 Task: Search one way flight ticket for 5 adults, 2 children, 1 infant in seat and 1 infant on lap in economy from Portland: Portland International Airport to New Bern: Coastal Carolina Regional Airport (was Craven County Regional) on 8-4-2023. Choice of flights is Alaska. Number of bags: 2 carry on bags. Price is upto 98000. Outbound departure time preference is 13:30.
Action: Mouse moved to (283, 242)
Screenshot: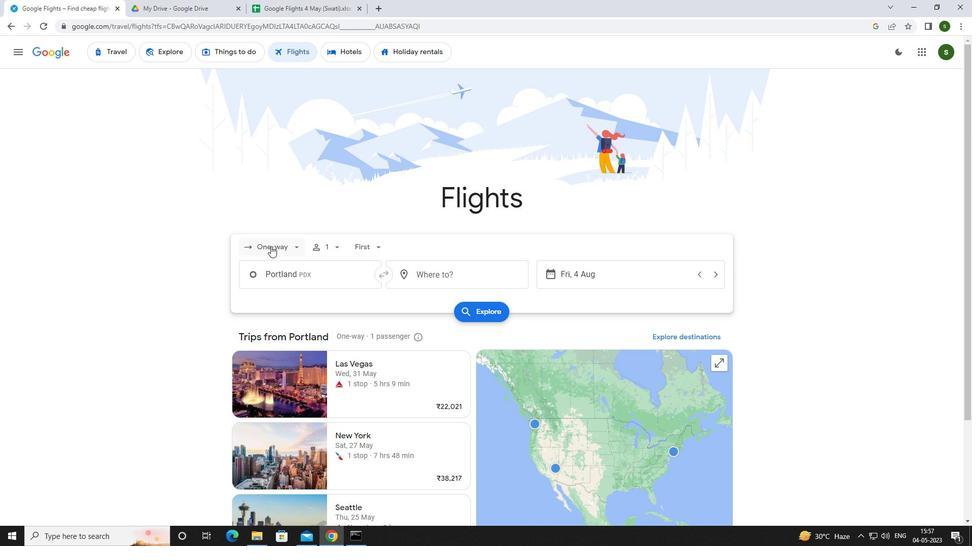 
Action: Mouse pressed left at (283, 242)
Screenshot: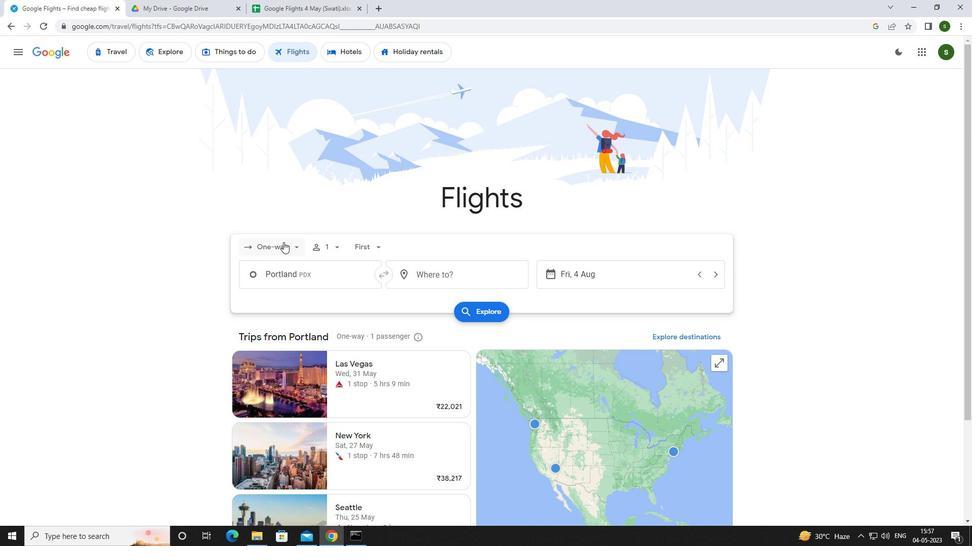 
Action: Mouse moved to (283, 286)
Screenshot: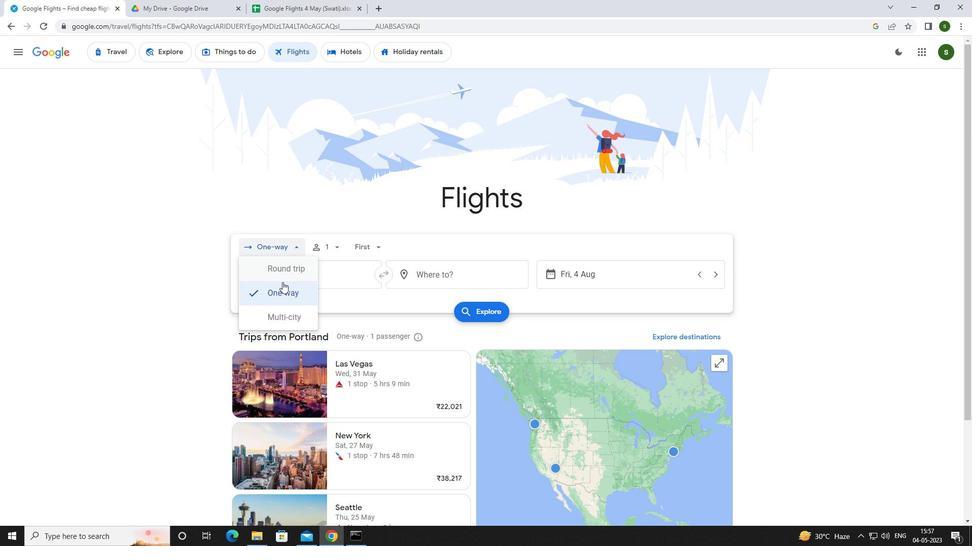 
Action: Mouse pressed left at (283, 286)
Screenshot: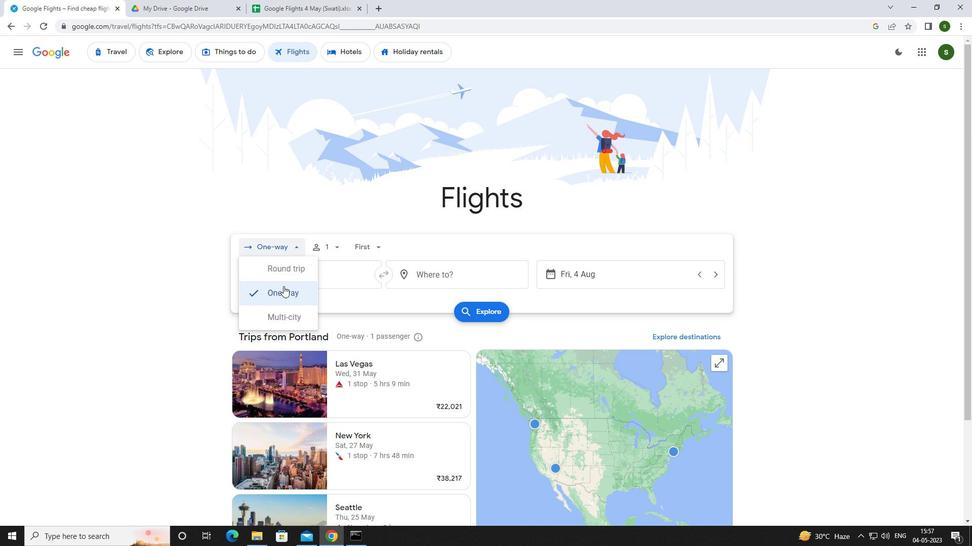 
Action: Mouse moved to (328, 245)
Screenshot: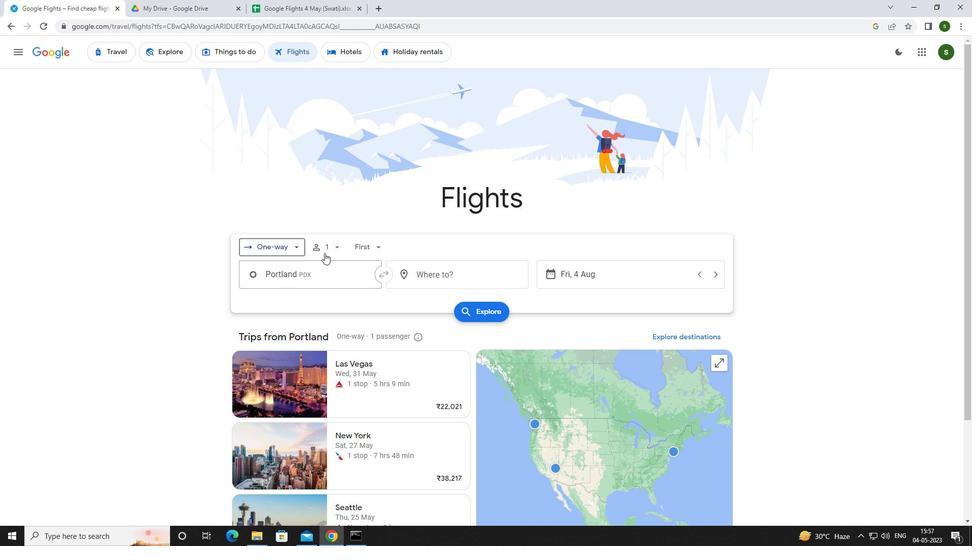 
Action: Mouse pressed left at (328, 245)
Screenshot: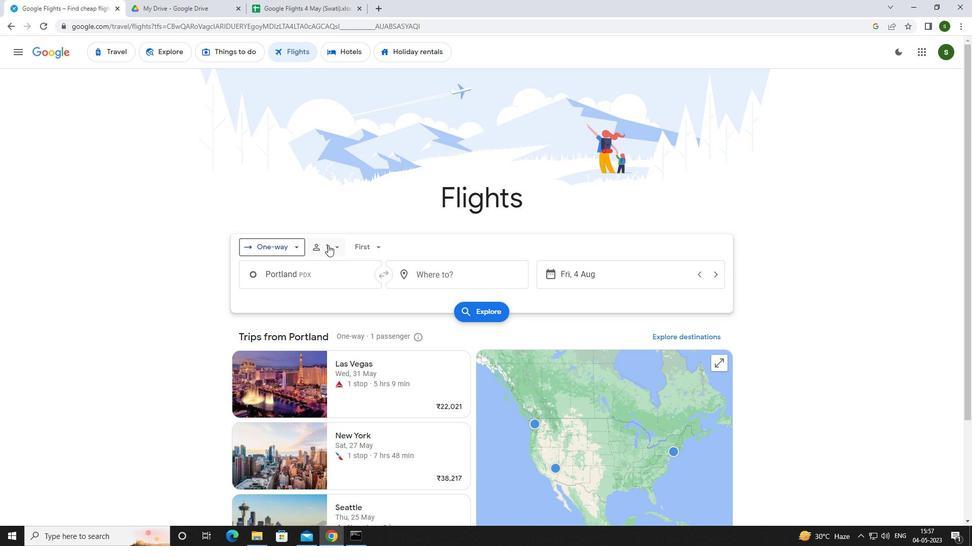 
Action: Mouse moved to (414, 270)
Screenshot: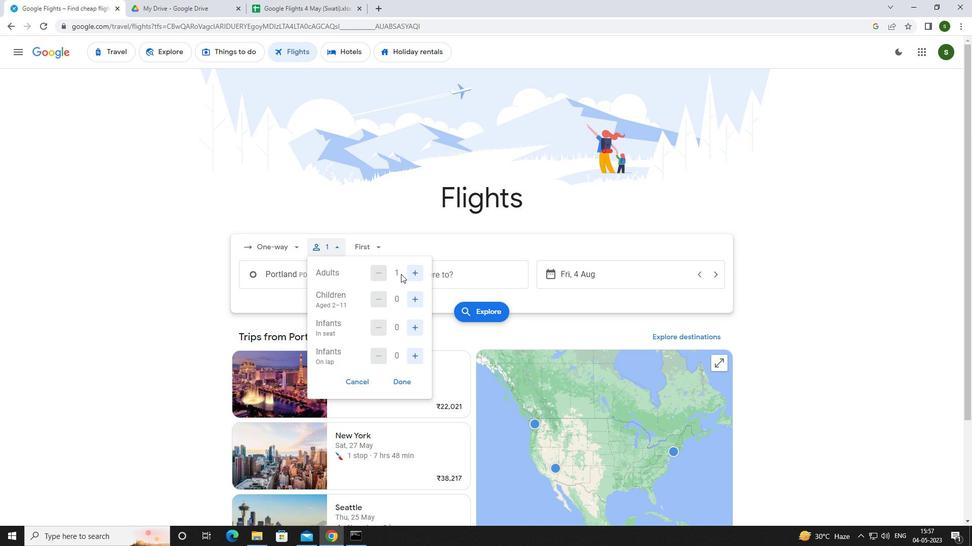 
Action: Mouse pressed left at (414, 270)
Screenshot: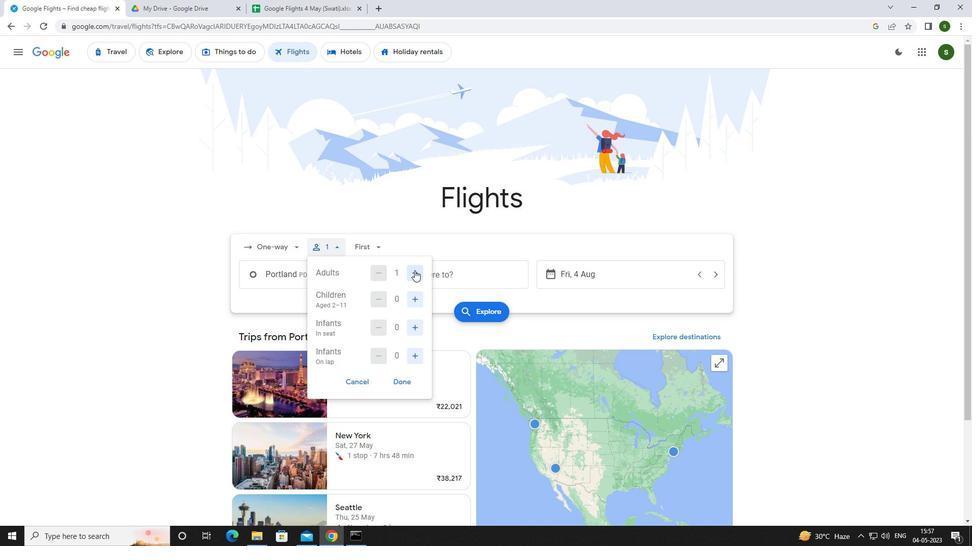
Action: Mouse pressed left at (414, 270)
Screenshot: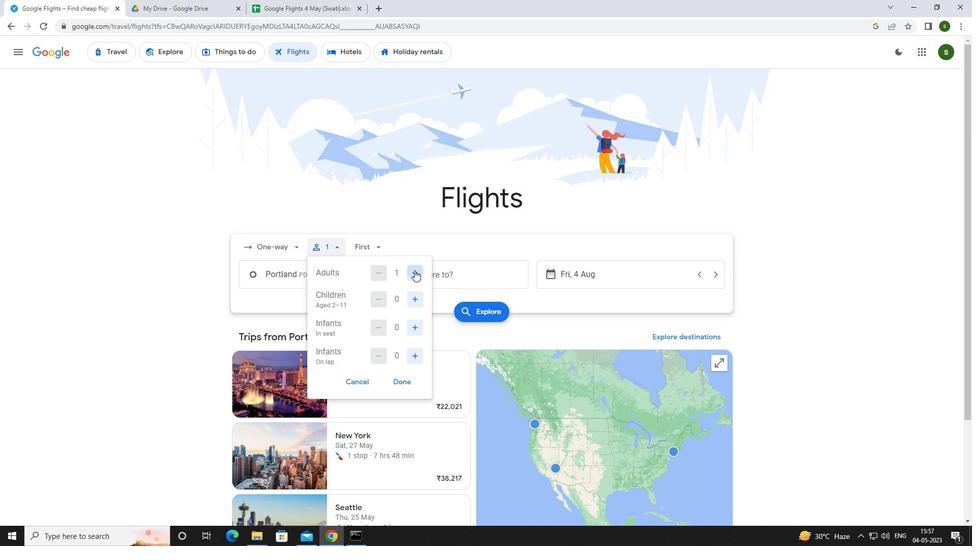 
Action: Mouse pressed left at (414, 270)
Screenshot: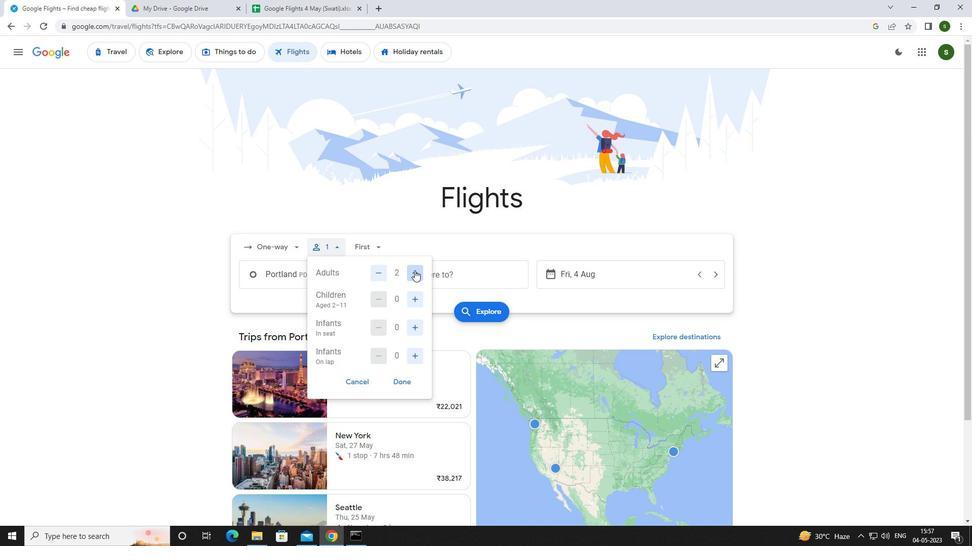 
Action: Mouse pressed left at (414, 270)
Screenshot: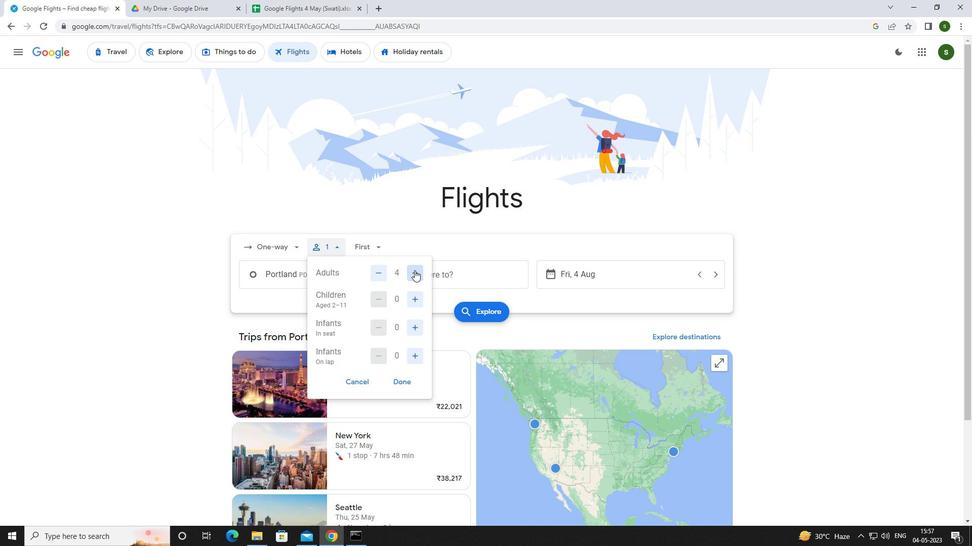 
Action: Mouse moved to (419, 297)
Screenshot: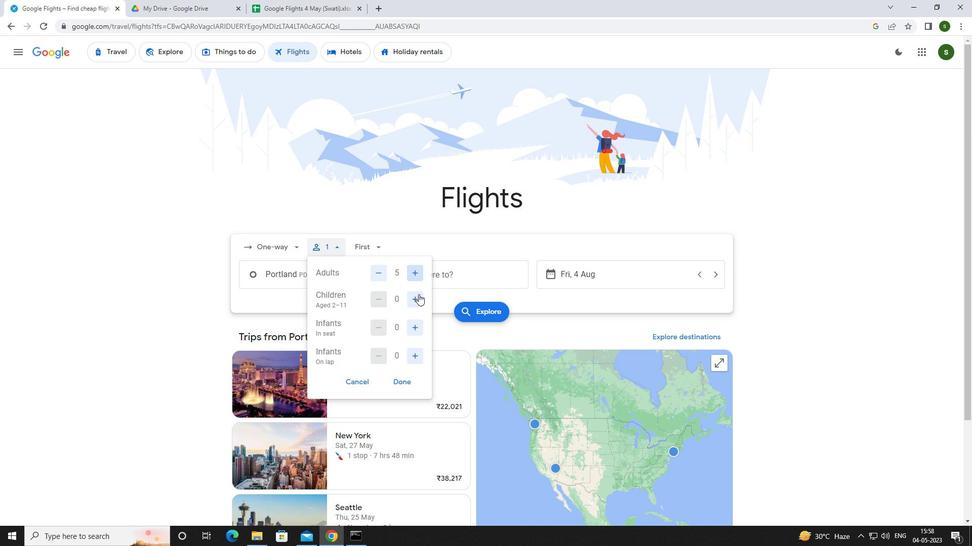 
Action: Mouse pressed left at (419, 297)
Screenshot: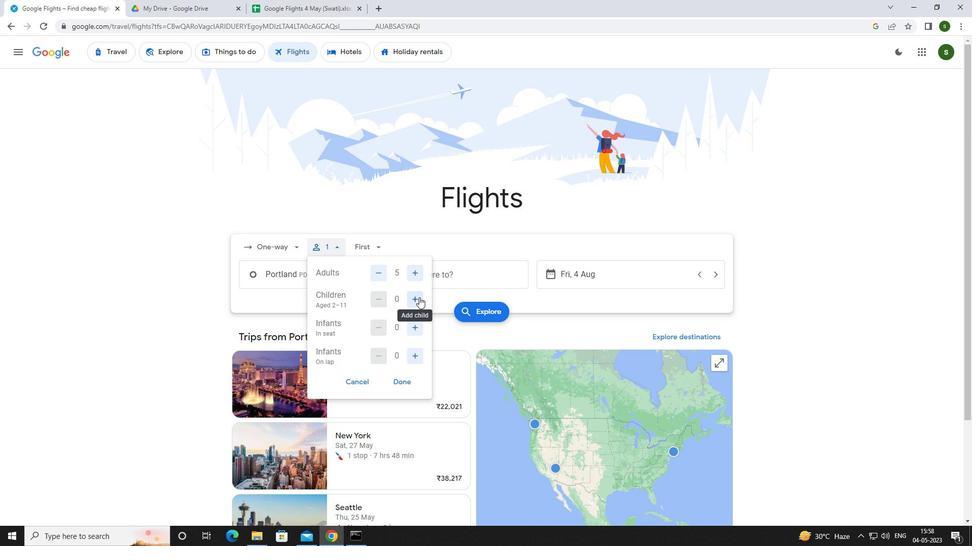 
Action: Mouse pressed left at (419, 297)
Screenshot: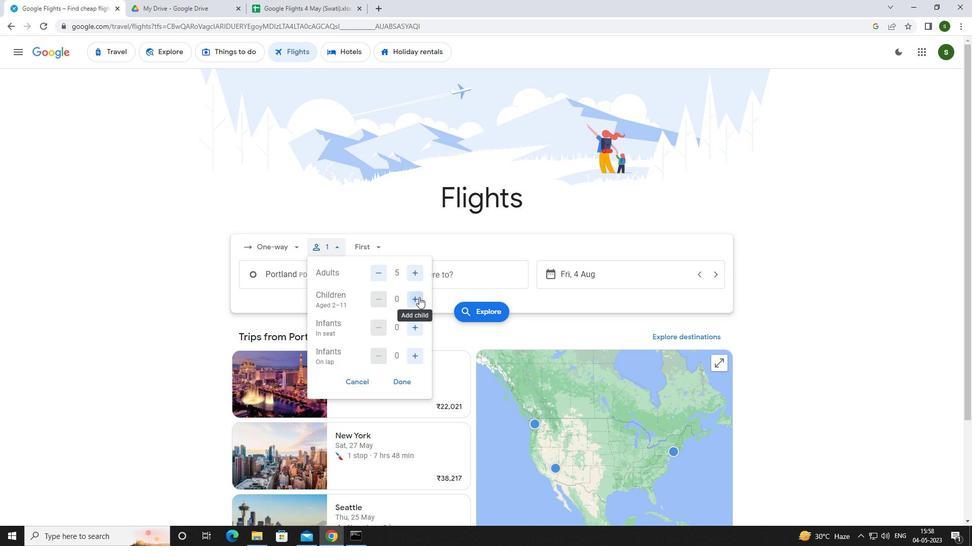 
Action: Mouse moved to (412, 324)
Screenshot: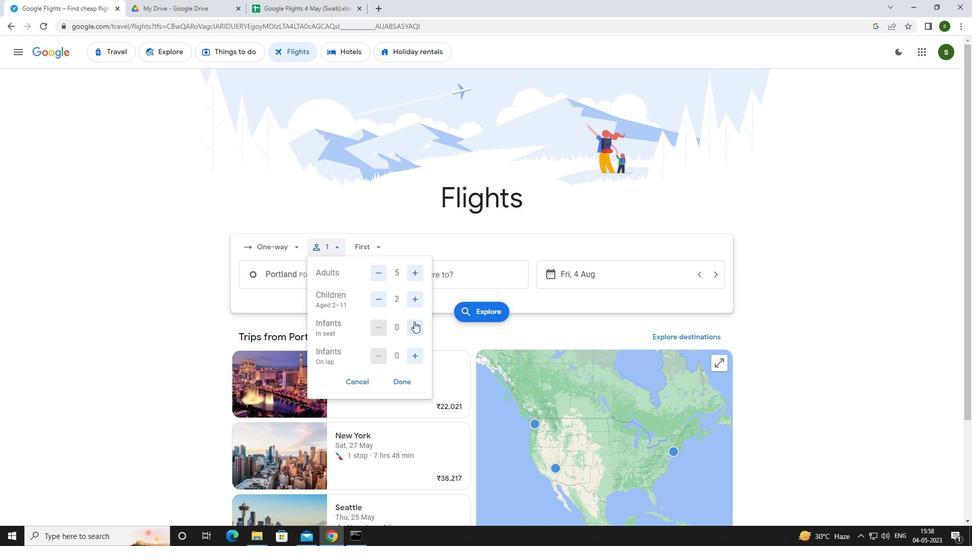 
Action: Mouse pressed left at (412, 324)
Screenshot: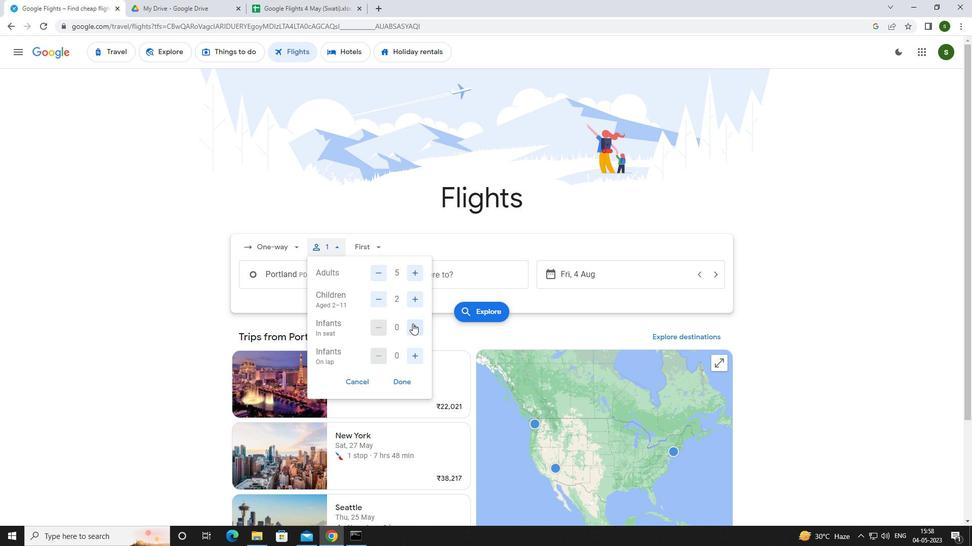 
Action: Mouse moved to (412, 352)
Screenshot: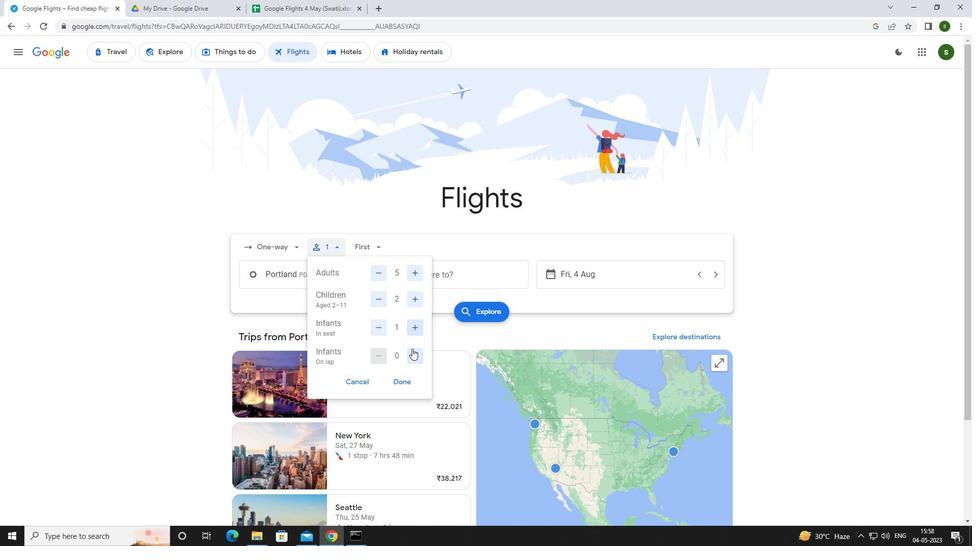 
Action: Mouse pressed left at (412, 352)
Screenshot: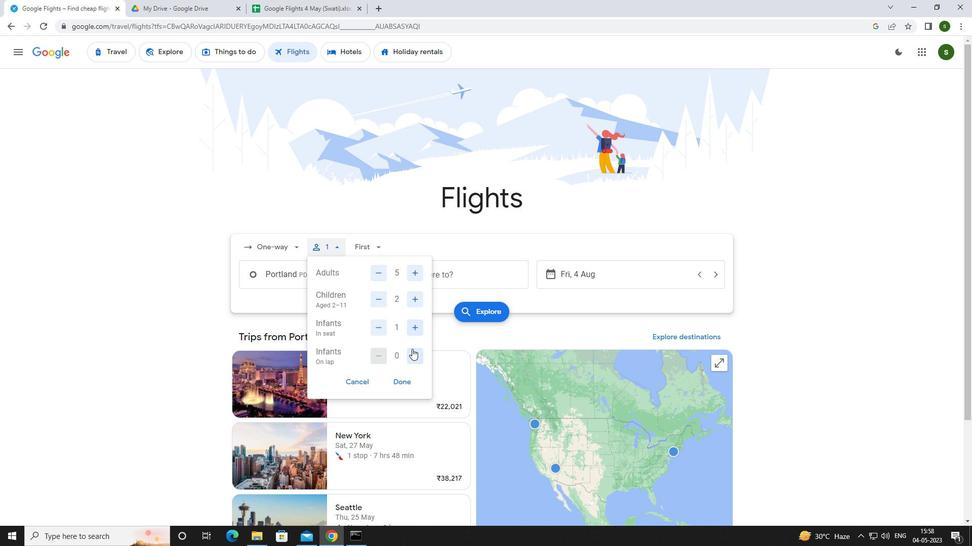 
Action: Mouse moved to (376, 252)
Screenshot: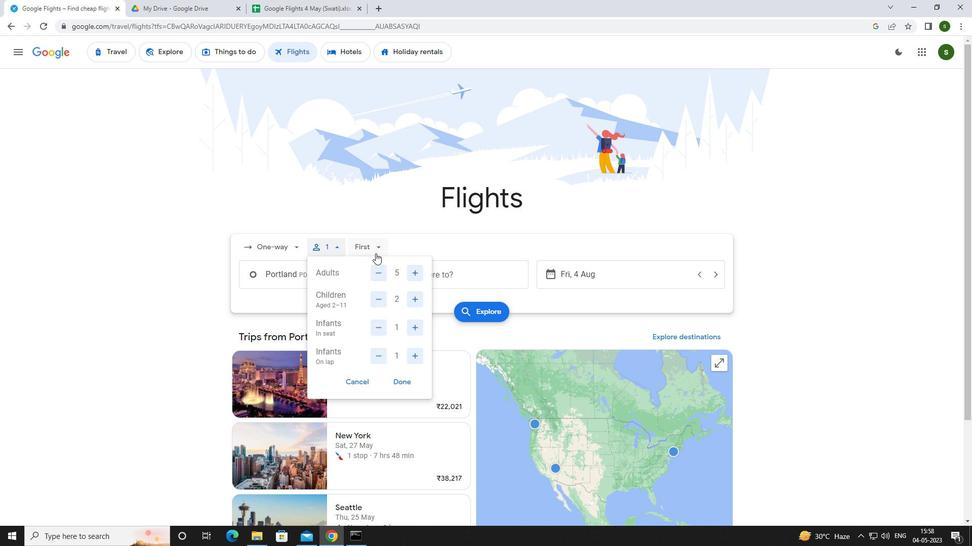 
Action: Mouse pressed left at (376, 252)
Screenshot: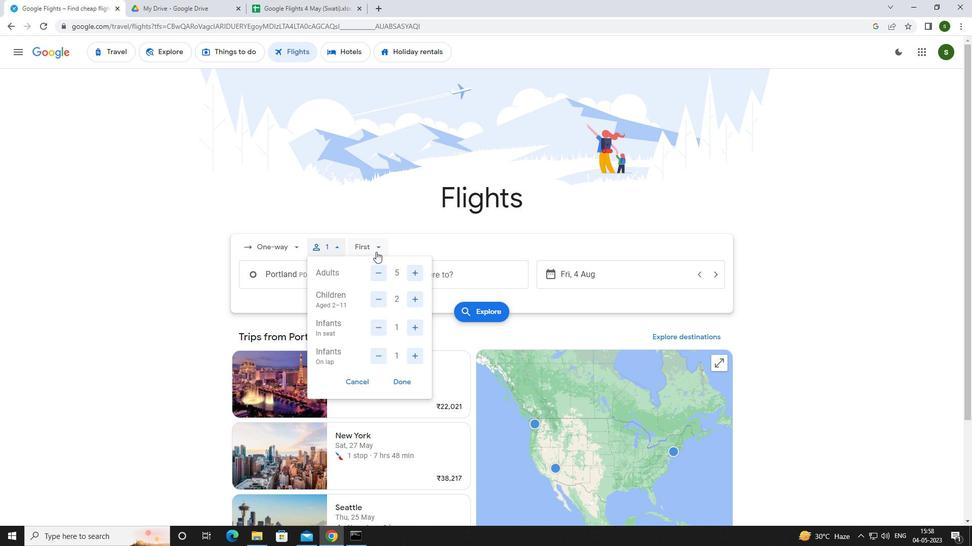 
Action: Mouse moved to (381, 268)
Screenshot: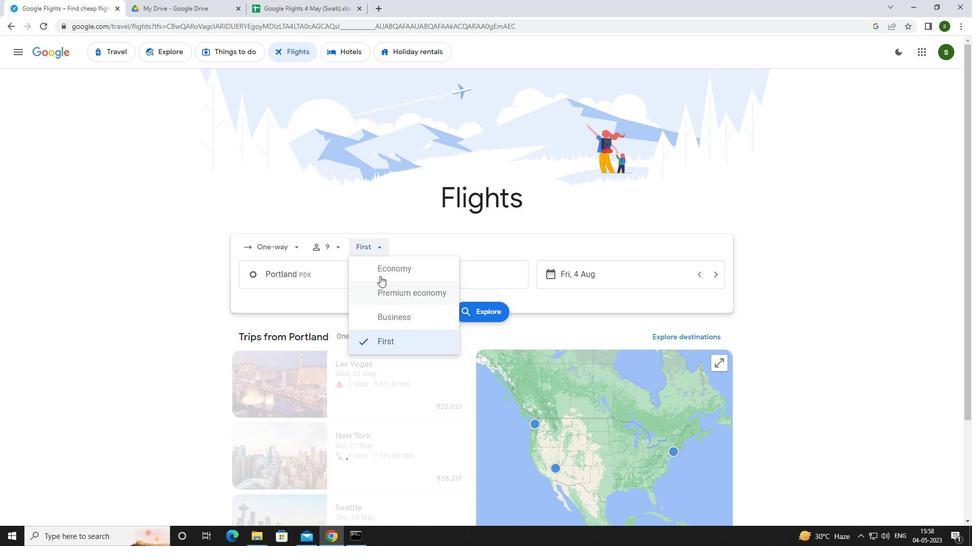 
Action: Mouse pressed left at (381, 268)
Screenshot: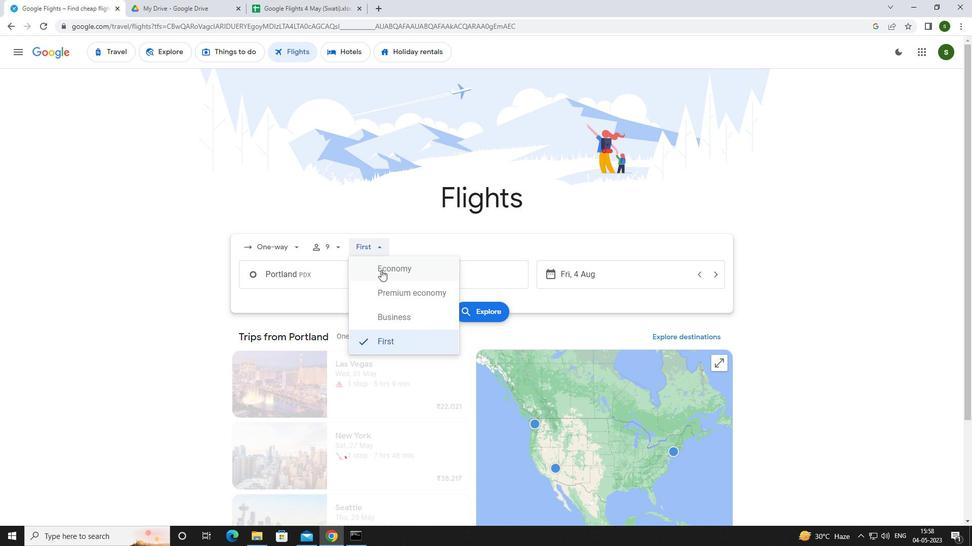 
Action: Mouse moved to (353, 273)
Screenshot: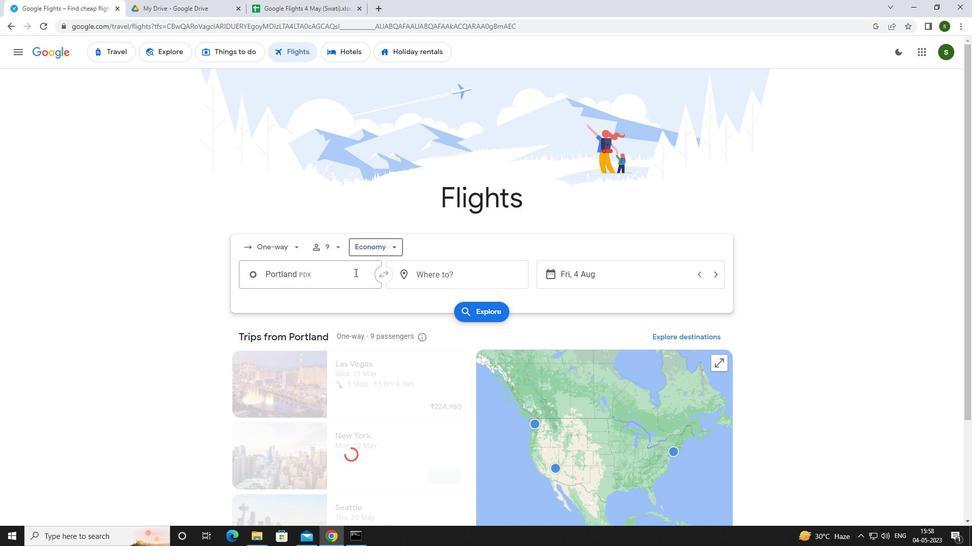 
Action: Mouse pressed left at (353, 273)
Screenshot: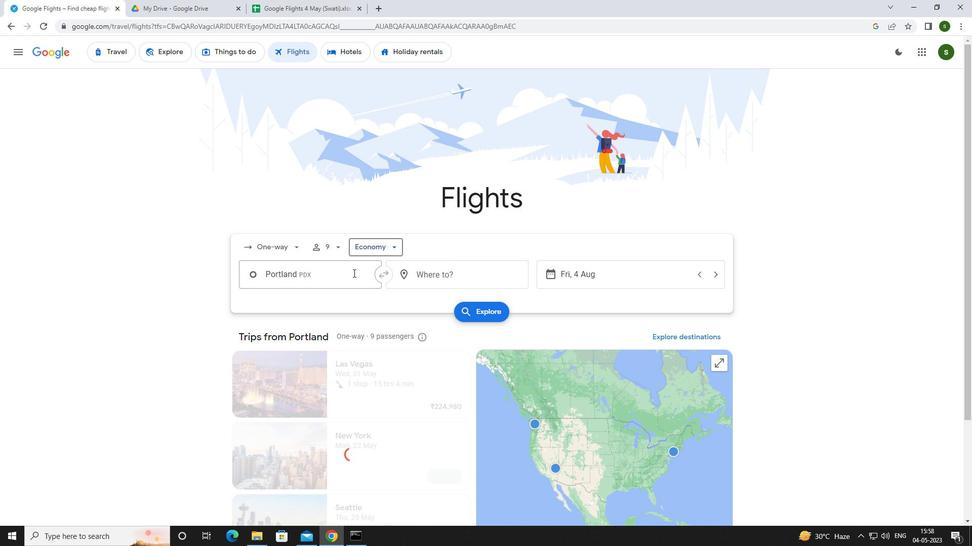 
Action: Key pressed <Key.caps_lock>p<Key.caps_lock>ortl
Screenshot: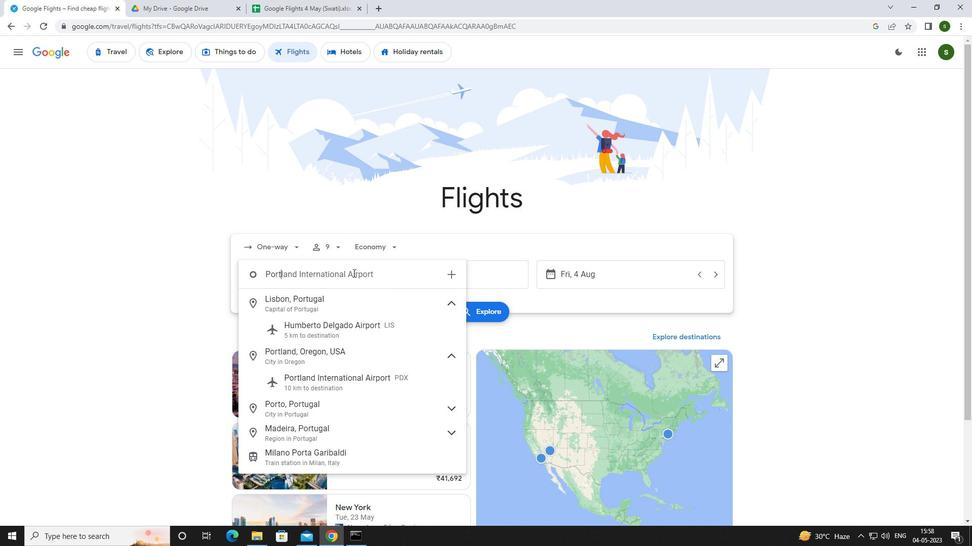 
Action: Mouse moved to (360, 323)
Screenshot: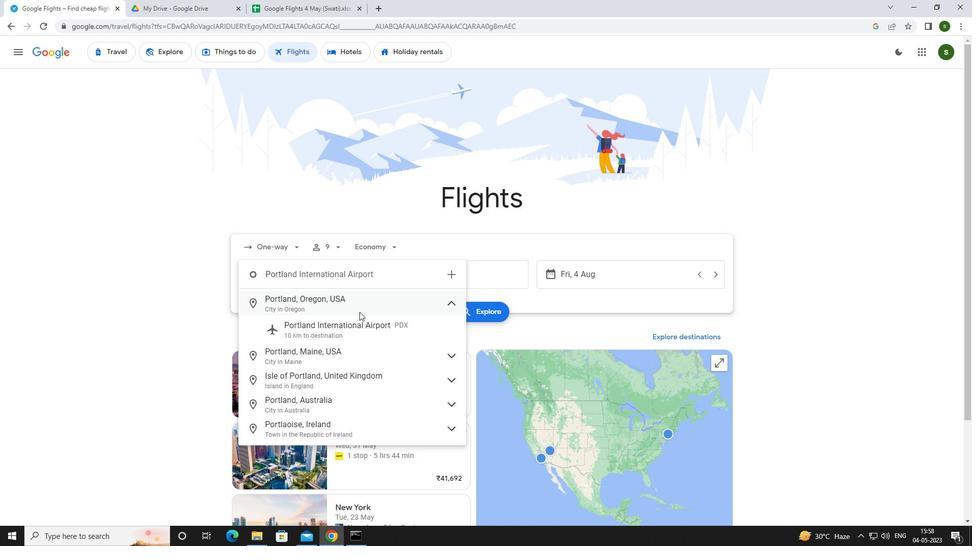 
Action: Mouse pressed left at (360, 323)
Screenshot: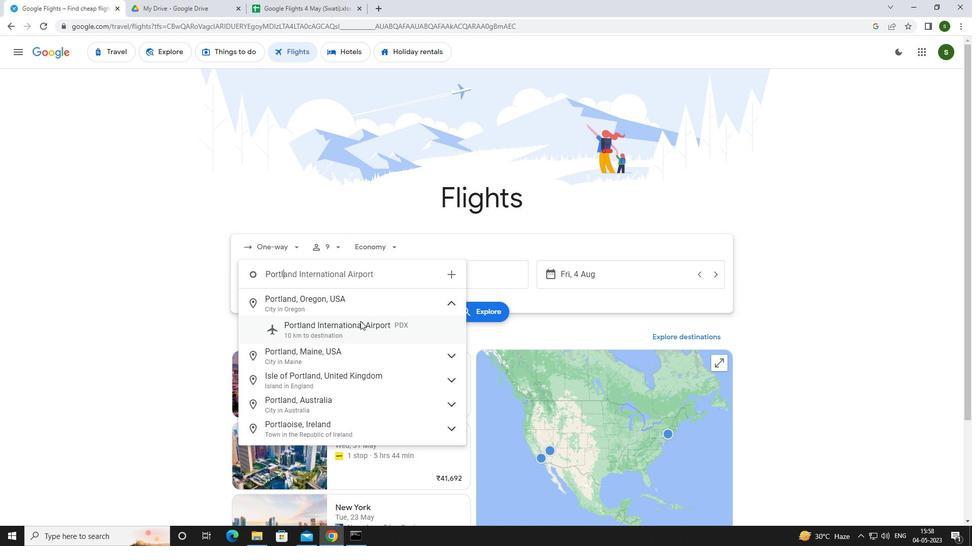 
Action: Mouse moved to (454, 275)
Screenshot: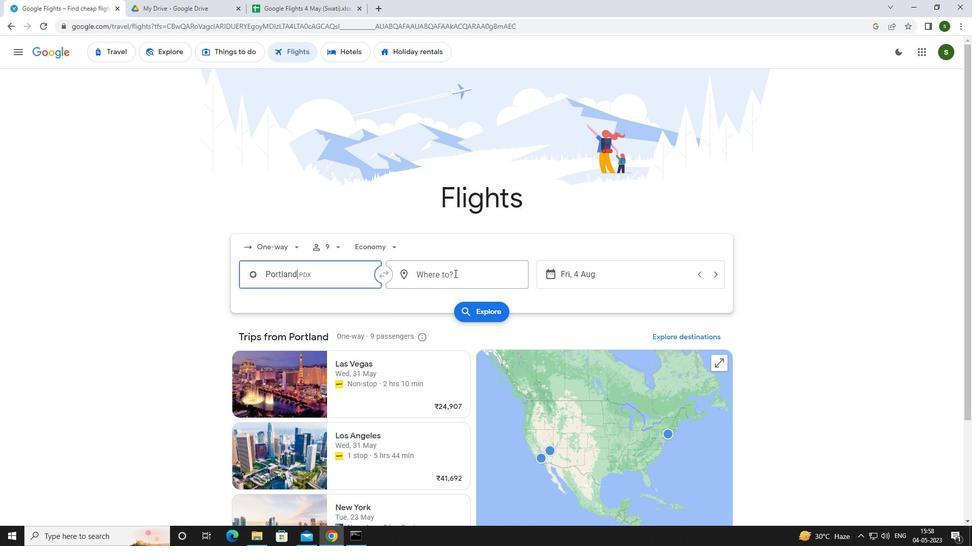 
Action: Mouse pressed left at (454, 275)
Screenshot: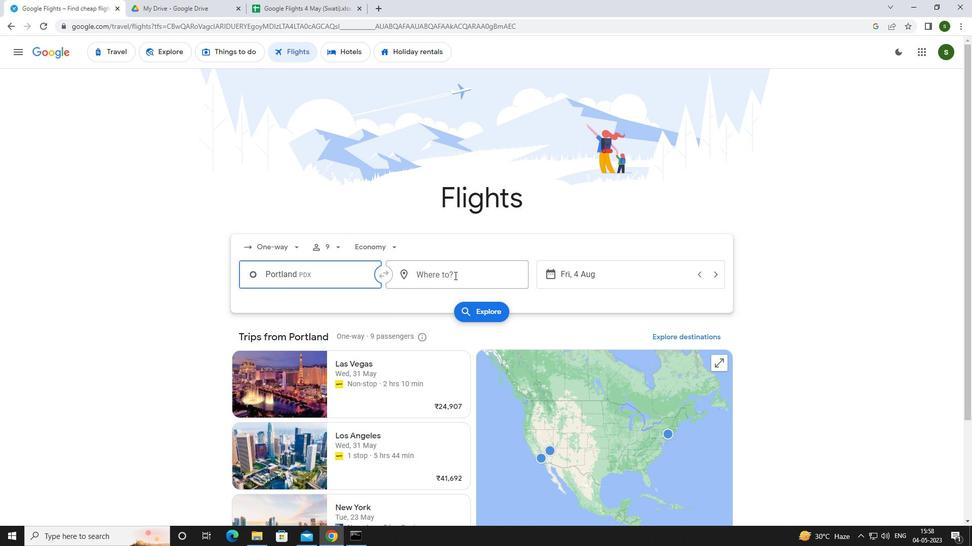 
Action: Key pressed <Key.caps_lock>c<Key.caps_lock>oastal
Screenshot: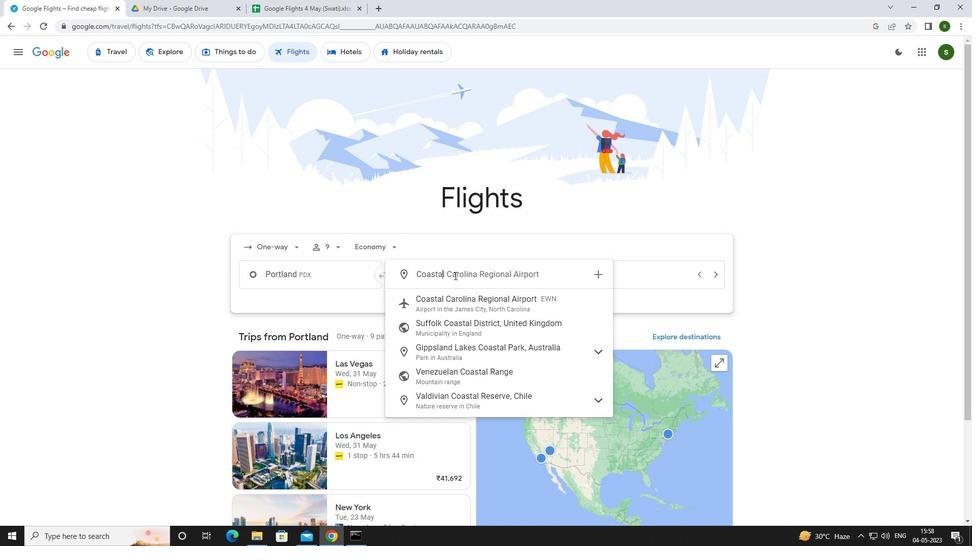 
Action: Mouse moved to (437, 304)
Screenshot: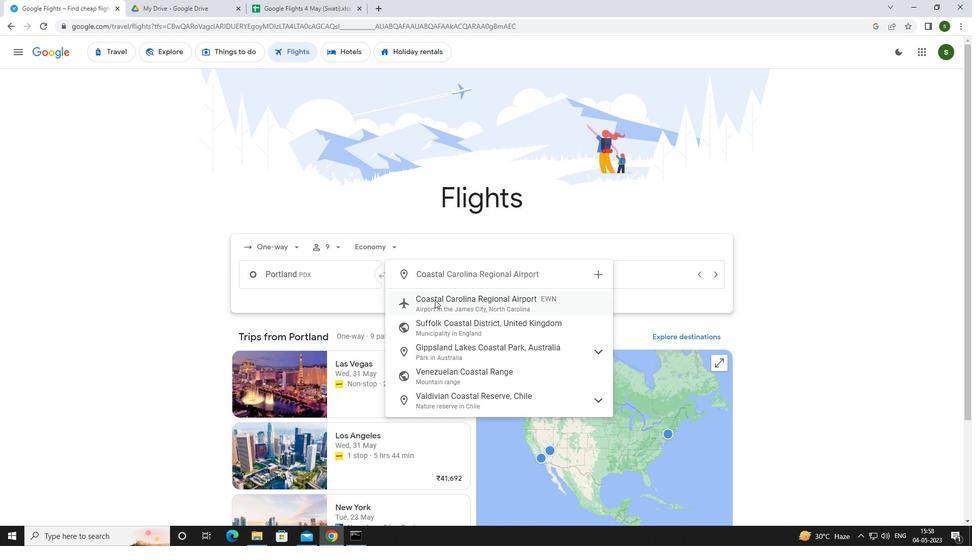 
Action: Mouse pressed left at (437, 304)
Screenshot: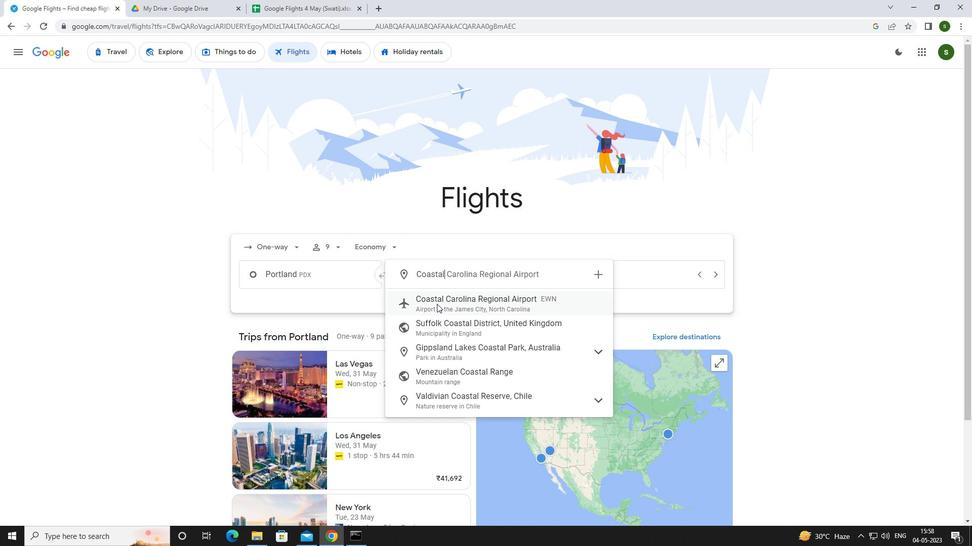 
Action: Mouse moved to (606, 275)
Screenshot: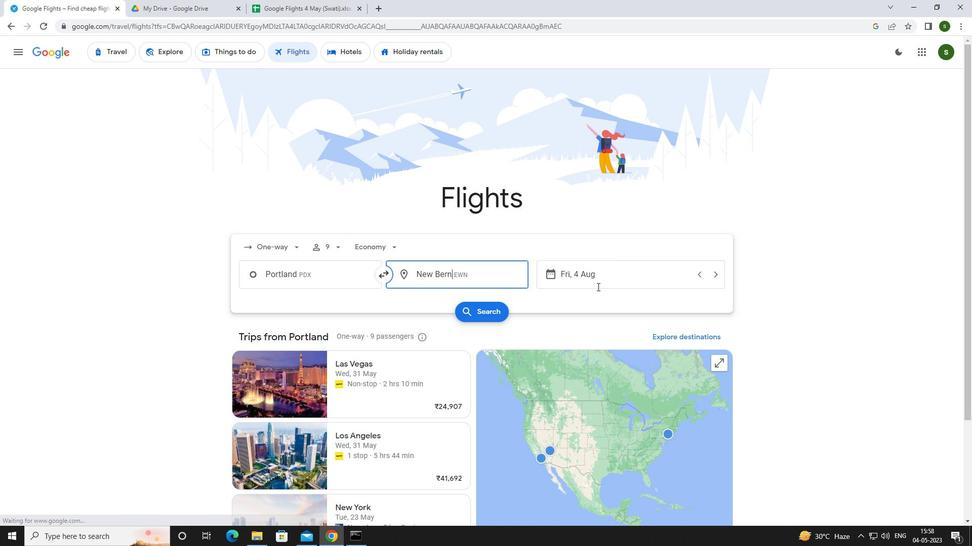 
Action: Mouse pressed left at (606, 275)
Screenshot: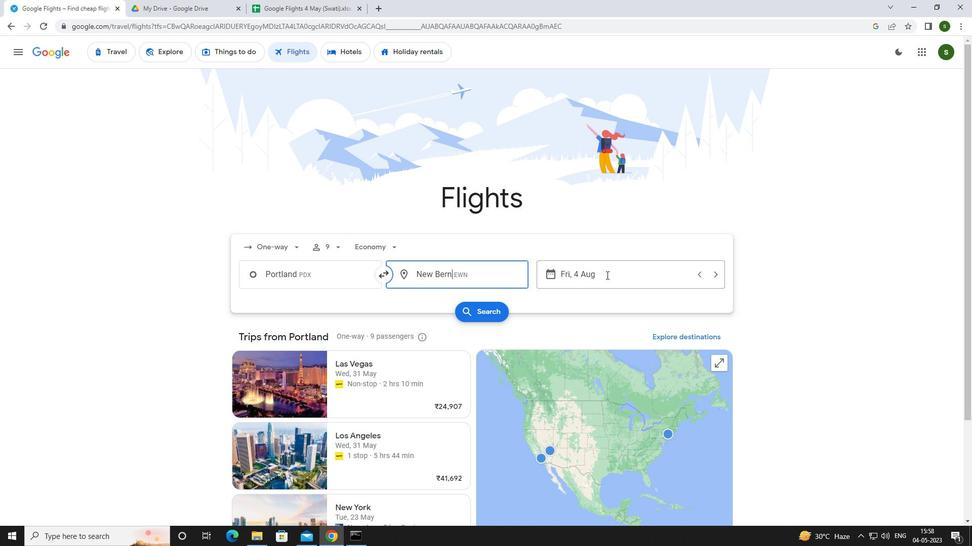 
Action: Mouse moved to (483, 343)
Screenshot: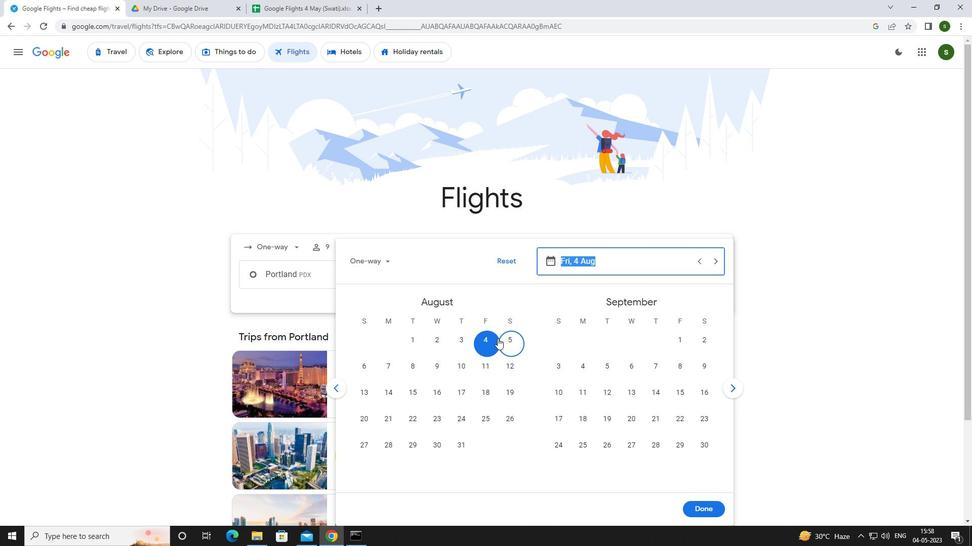 
Action: Mouse pressed left at (483, 343)
Screenshot: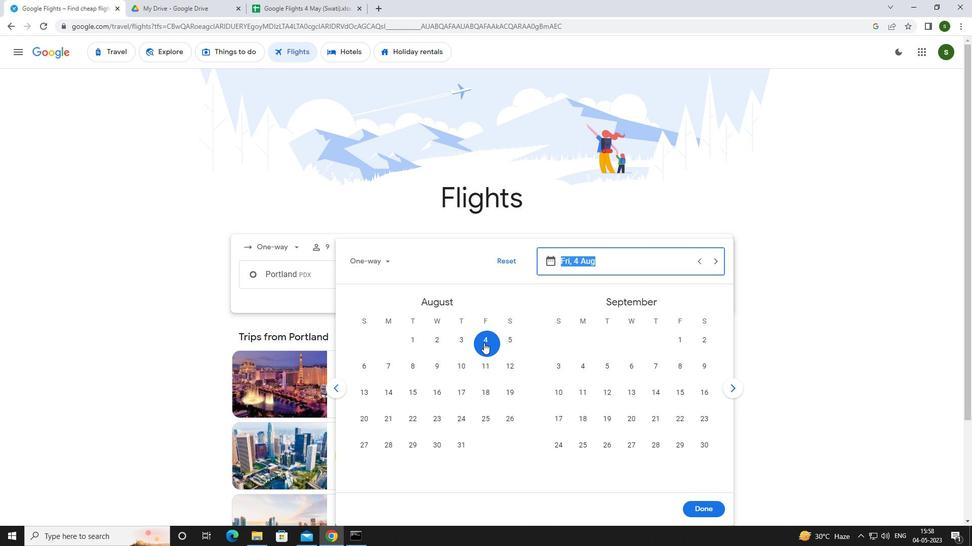 
Action: Mouse moved to (700, 509)
Screenshot: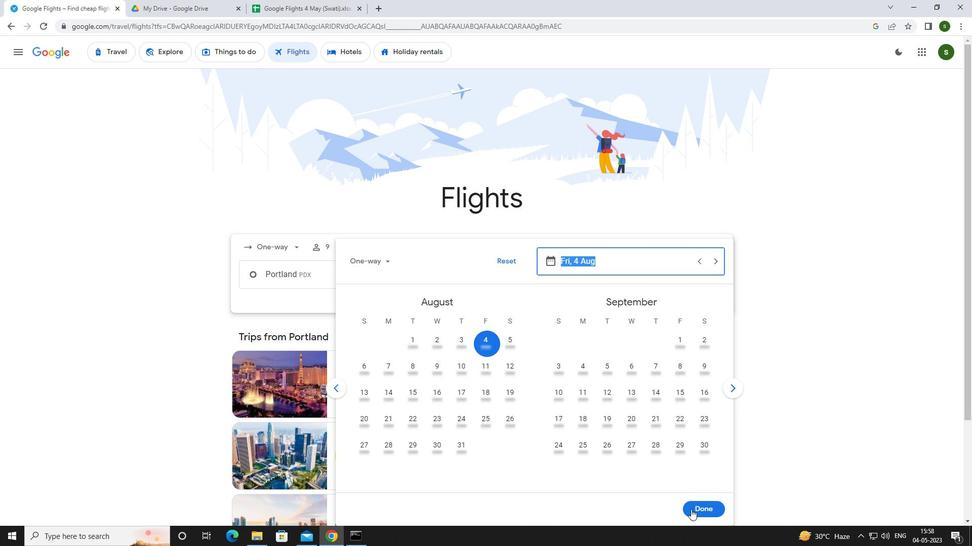 
Action: Mouse pressed left at (700, 509)
Screenshot: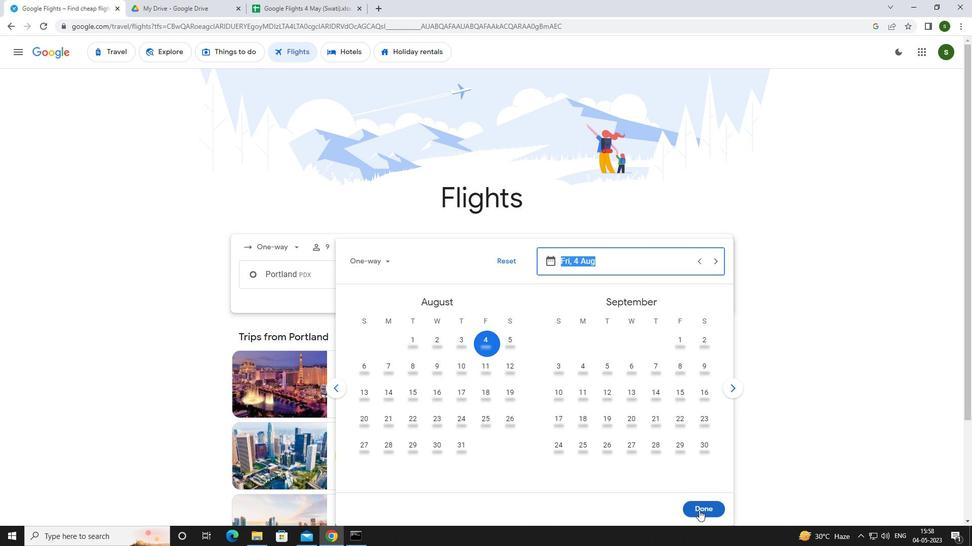
Action: Mouse moved to (477, 308)
Screenshot: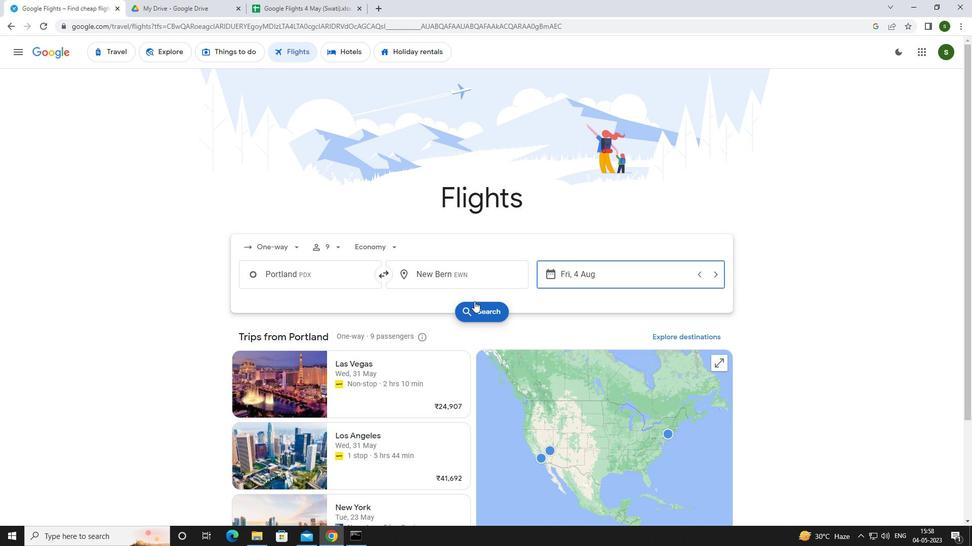 
Action: Mouse pressed left at (477, 308)
Screenshot: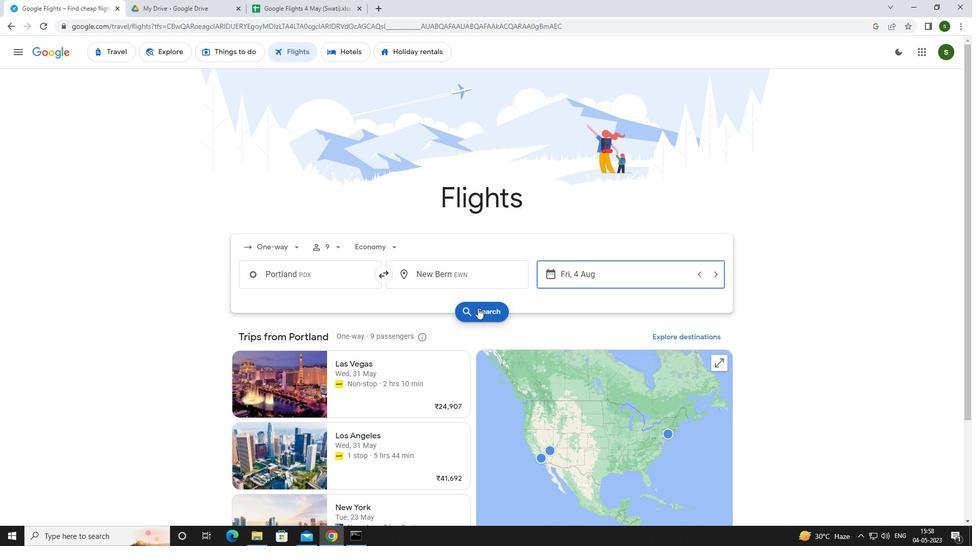 
Action: Mouse moved to (245, 144)
Screenshot: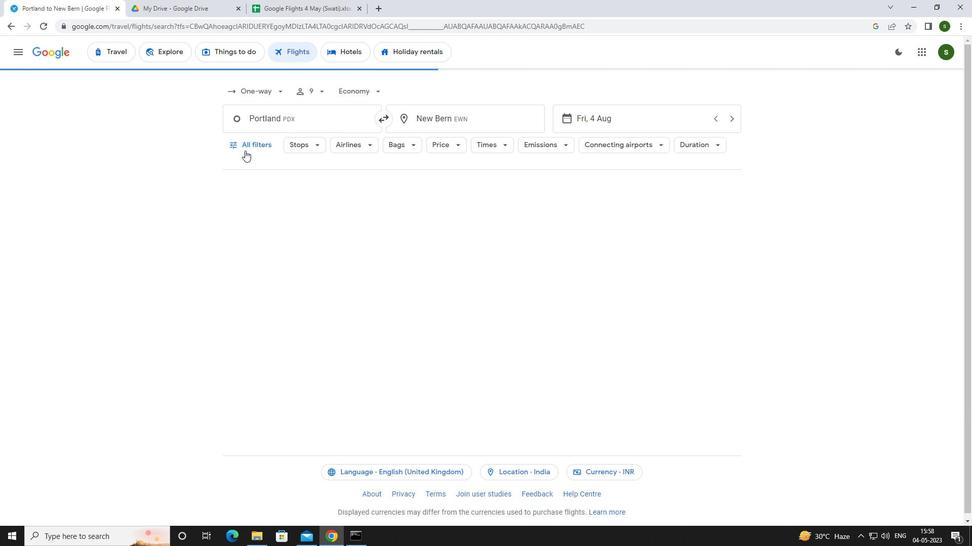 
Action: Mouse pressed left at (245, 144)
Screenshot: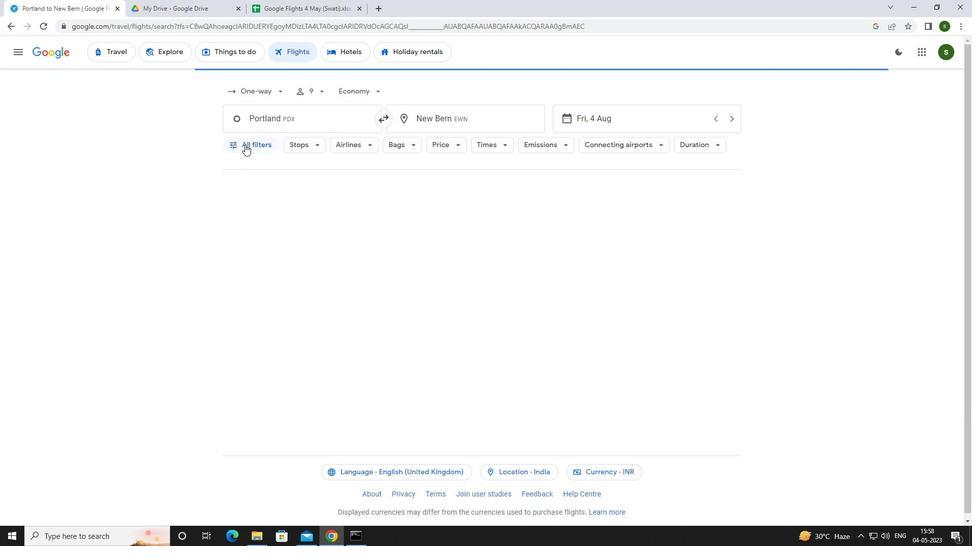 
Action: Mouse moved to (379, 357)
Screenshot: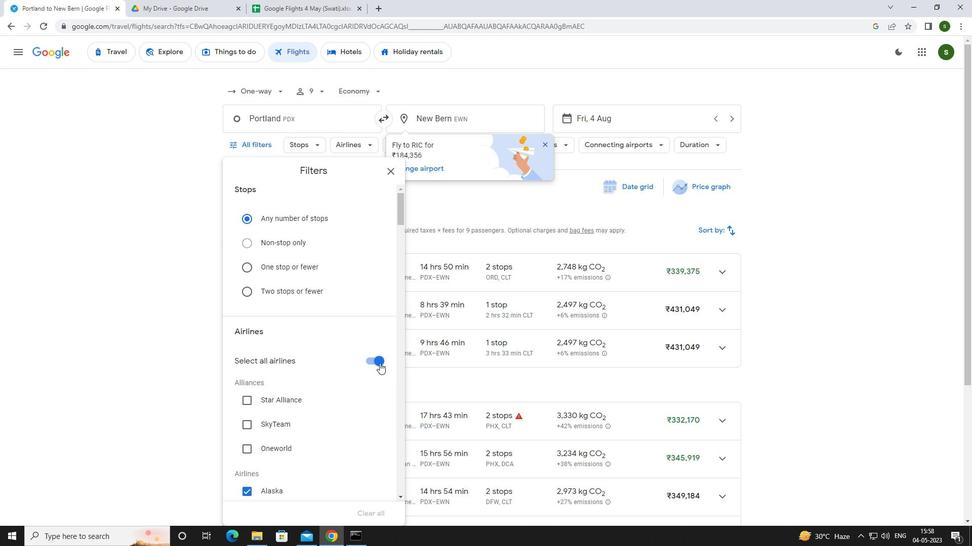 
Action: Mouse pressed left at (379, 357)
Screenshot: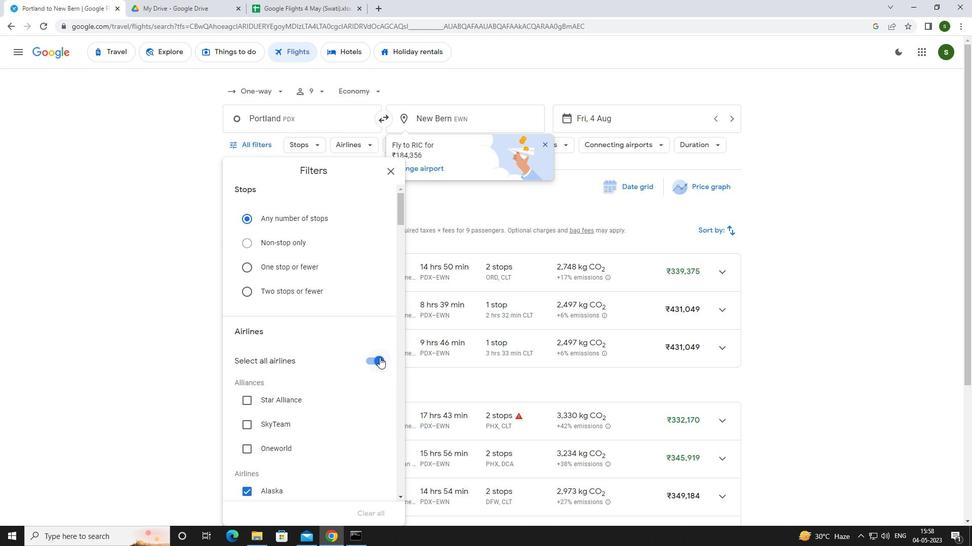 
Action: Mouse moved to (360, 342)
Screenshot: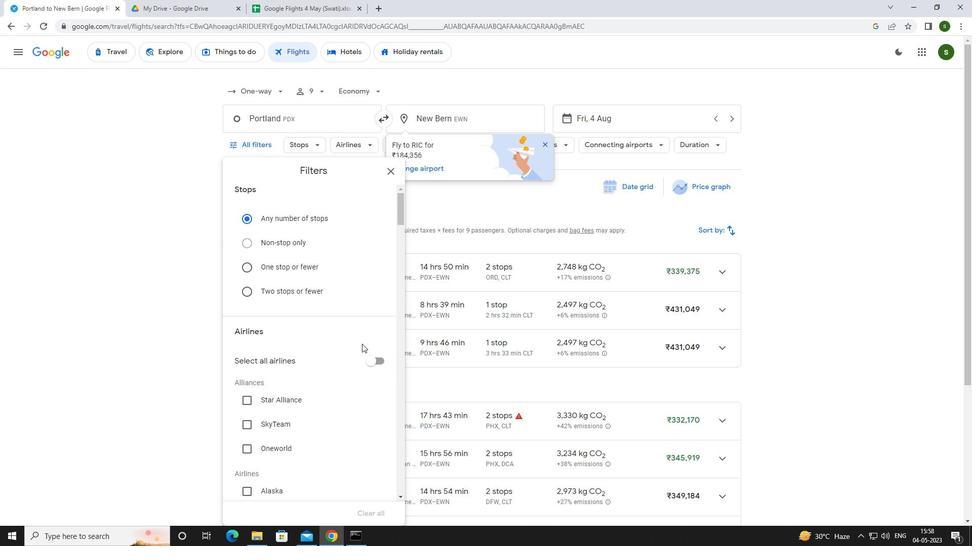 
Action: Mouse scrolled (360, 341) with delta (0, 0)
Screenshot: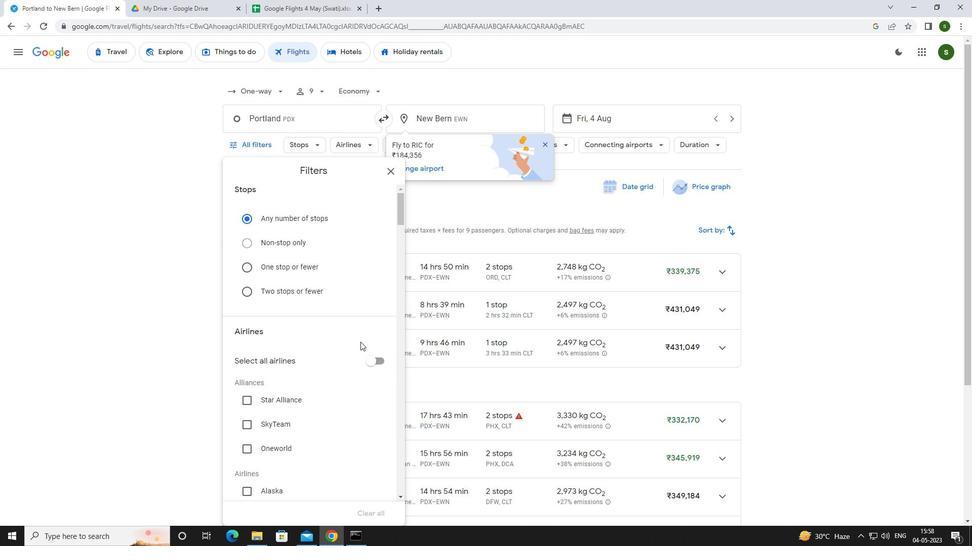 
Action: Mouse scrolled (360, 341) with delta (0, 0)
Screenshot: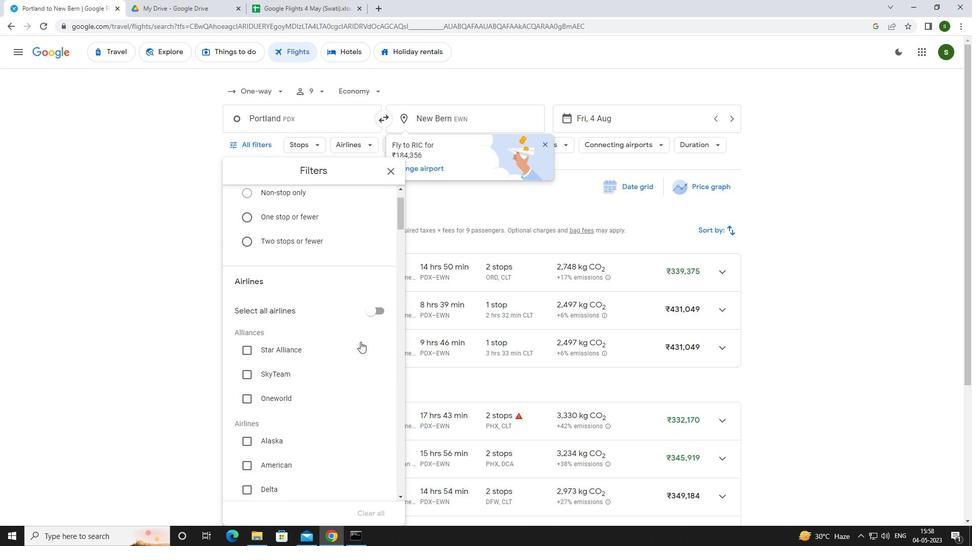
Action: Mouse moved to (360, 341)
Screenshot: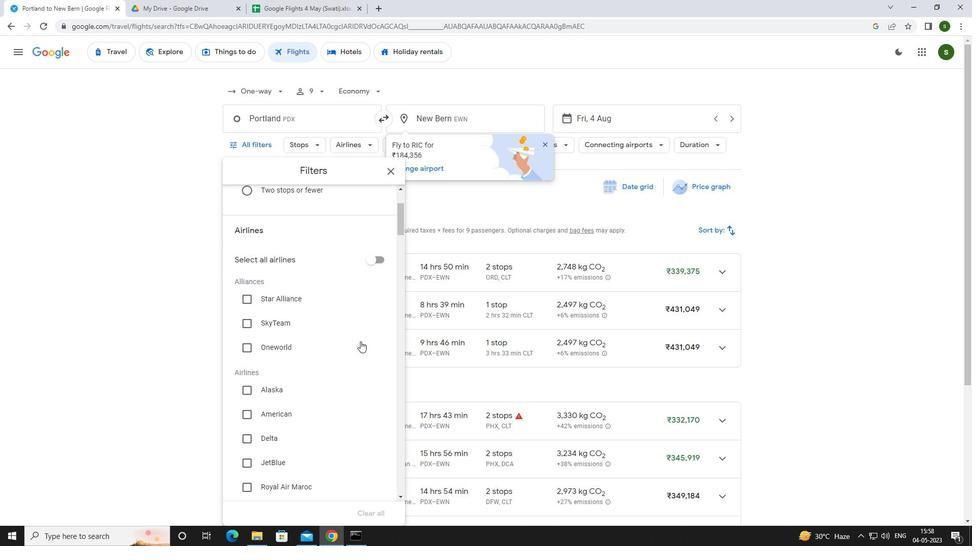 
Action: Mouse scrolled (360, 340) with delta (0, 0)
Screenshot: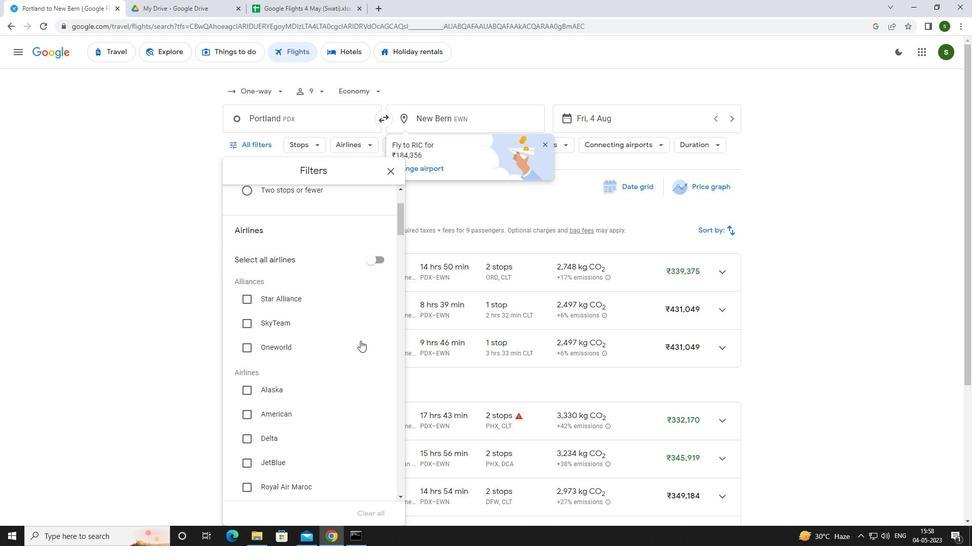 
Action: Mouse moved to (282, 340)
Screenshot: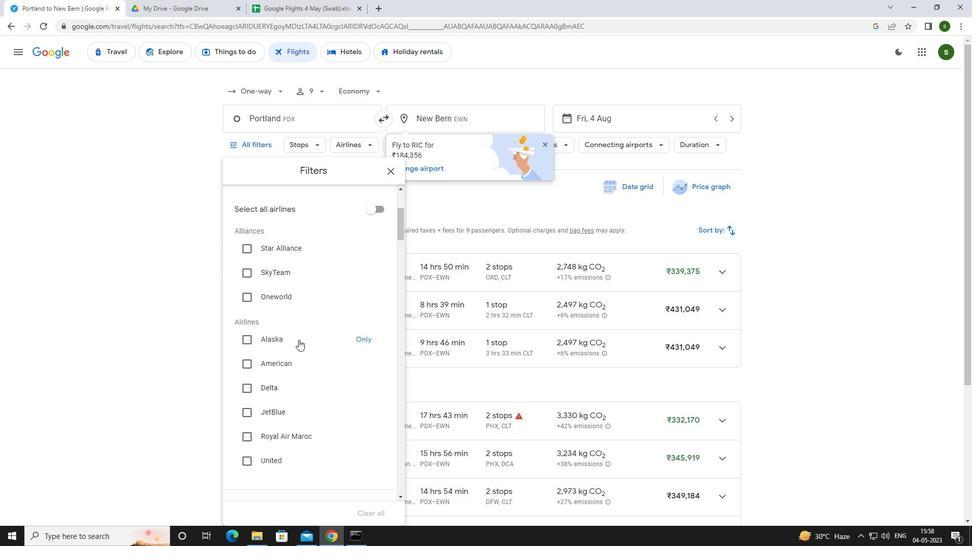 
Action: Mouse pressed left at (282, 340)
Screenshot: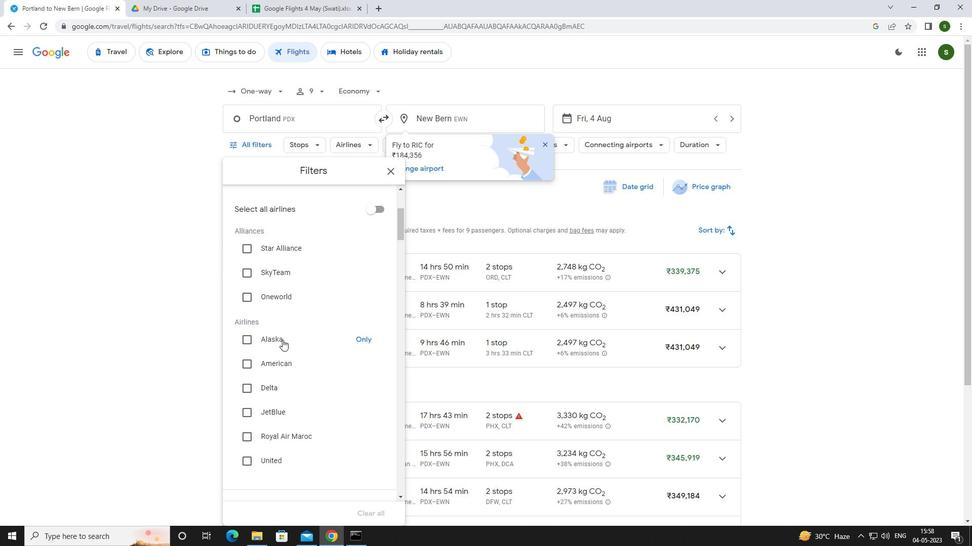 
Action: Mouse scrolled (282, 339) with delta (0, 0)
Screenshot: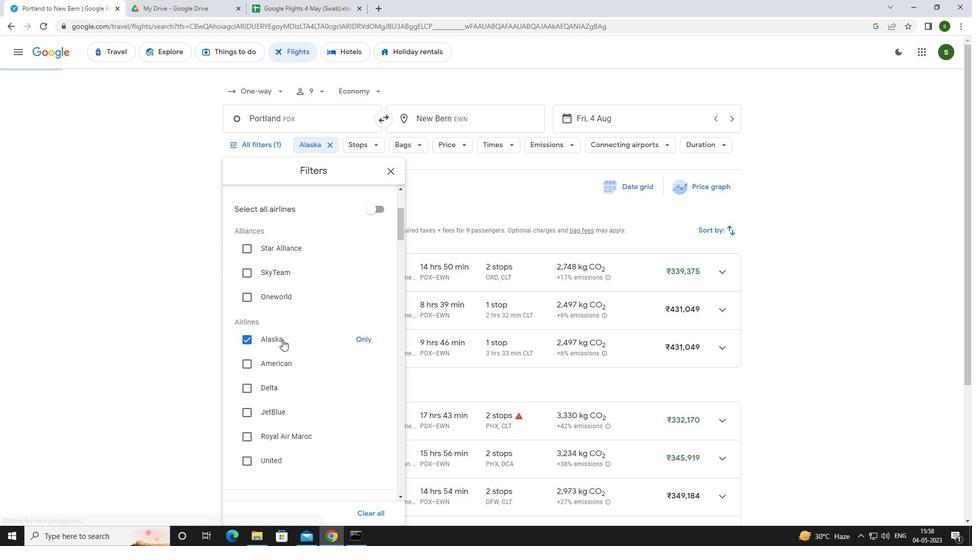 
Action: Mouse scrolled (282, 339) with delta (0, 0)
Screenshot: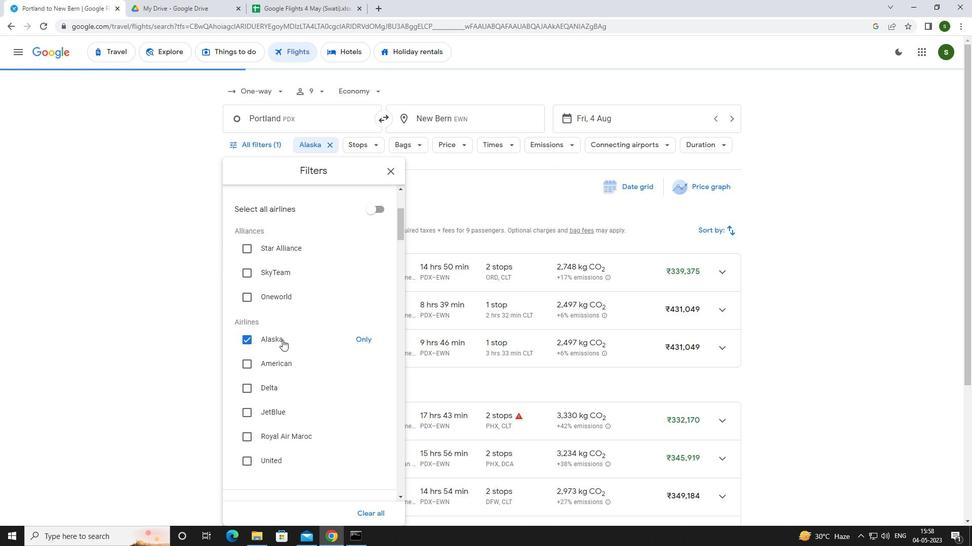 
Action: Mouse scrolled (282, 339) with delta (0, 0)
Screenshot: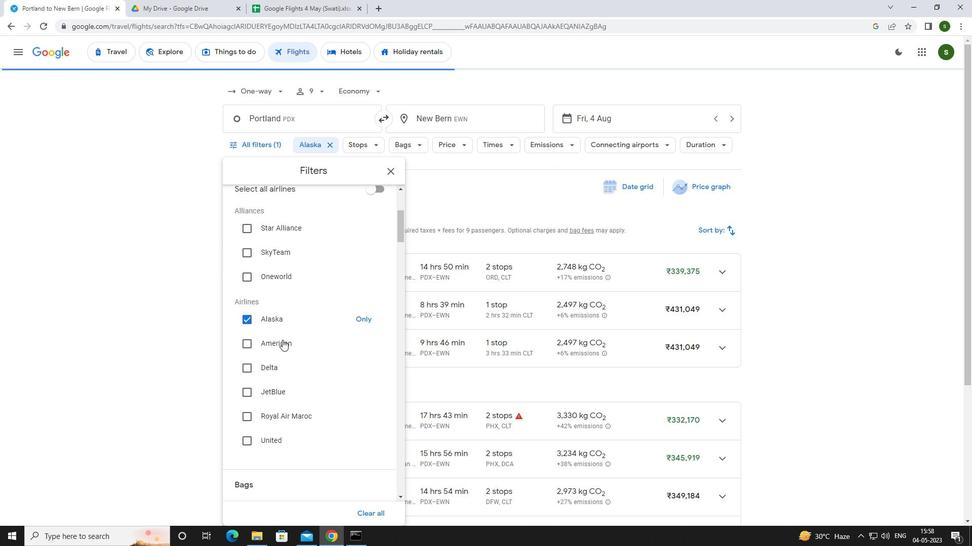 
Action: Mouse moved to (378, 382)
Screenshot: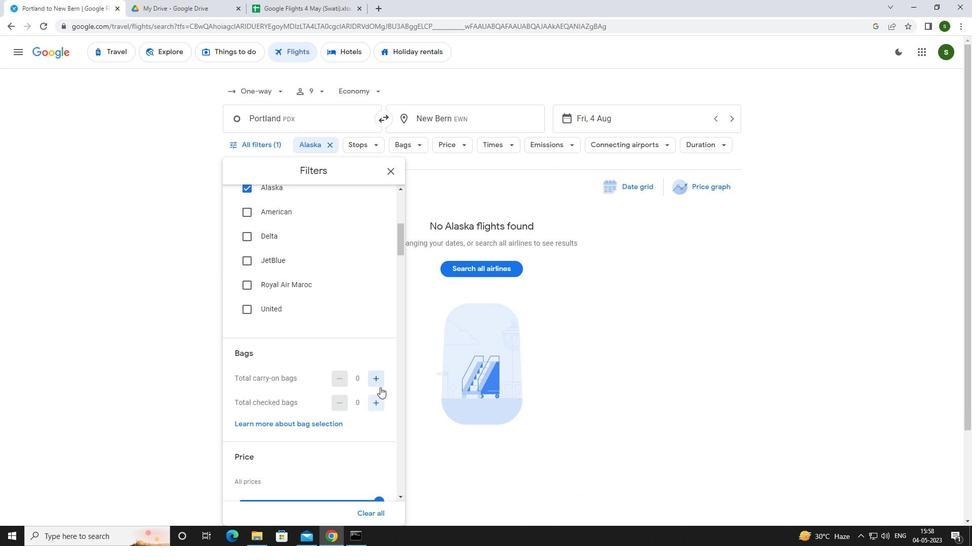 
Action: Mouse pressed left at (378, 382)
Screenshot: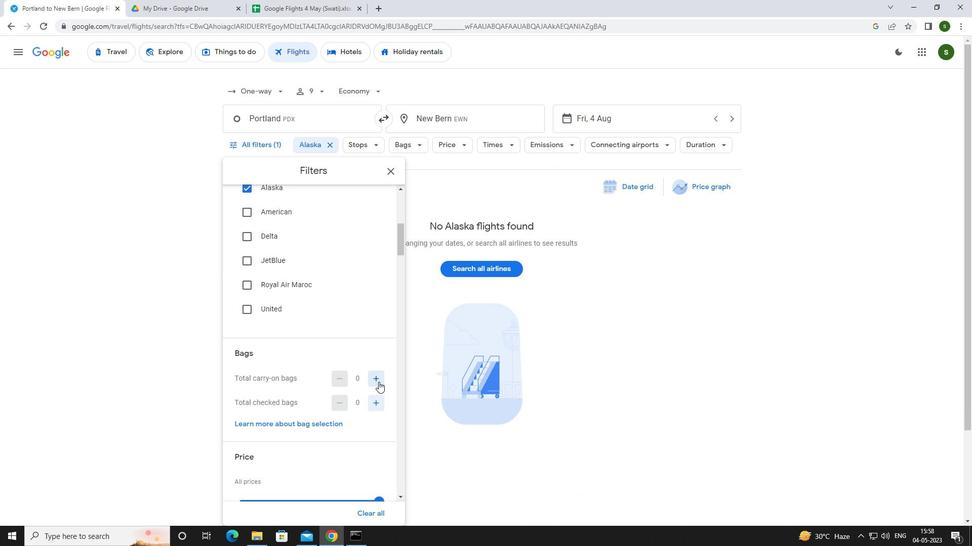 
Action: Mouse pressed left at (378, 382)
Screenshot: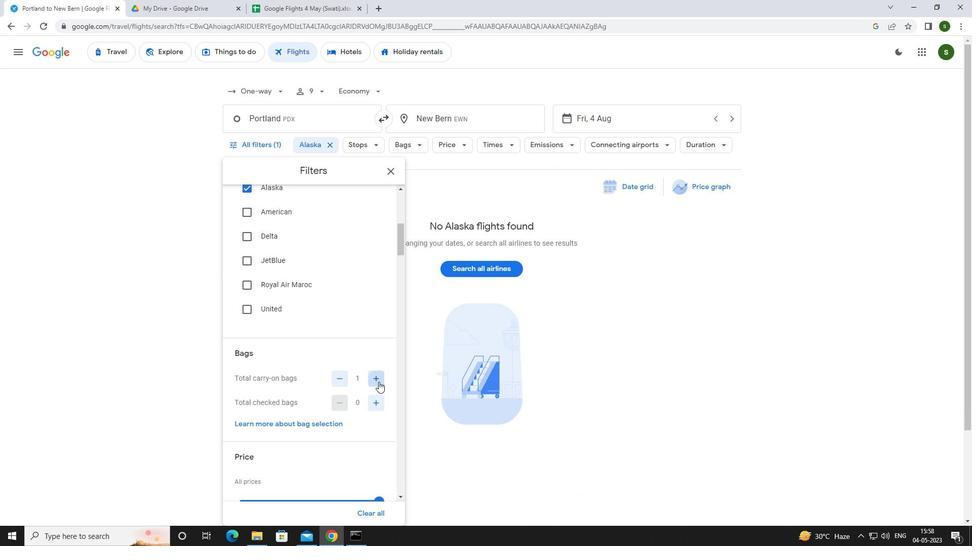 
Action: Mouse scrolled (378, 381) with delta (0, 0)
Screenshot: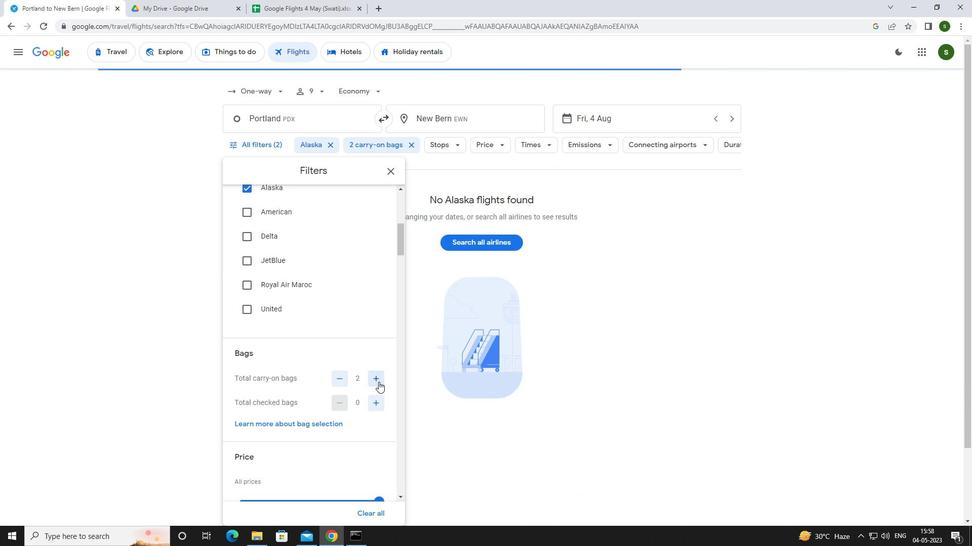 
Action: Mouse scrolled (378, 381) with delta (0, 0)
Screenshot: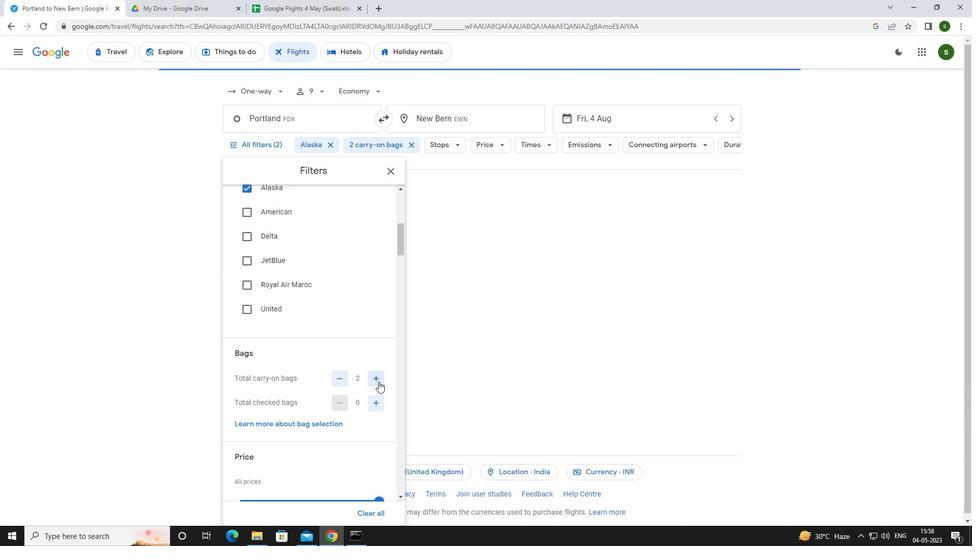 
Action: Mouse moved to (378, 399)
Screenshot: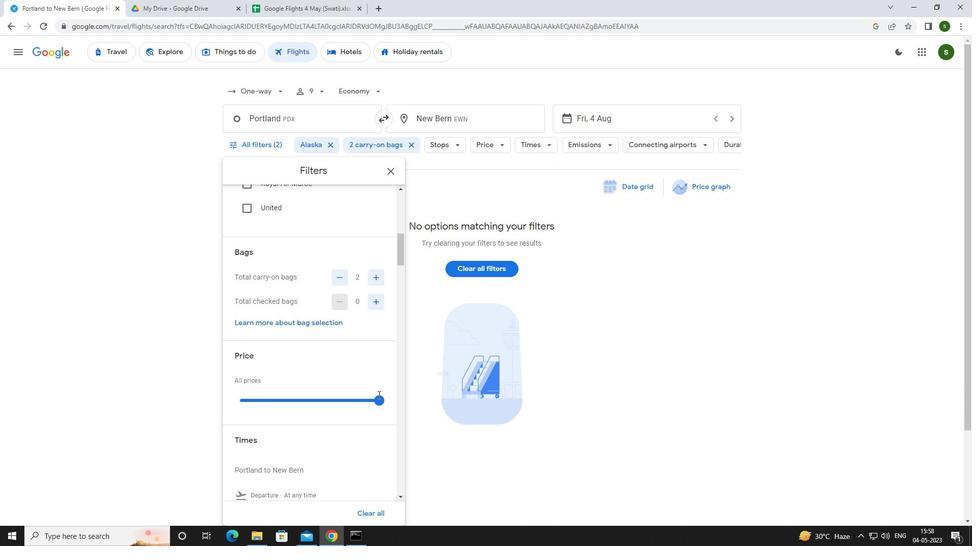 
Action: Mouse pressed left at (378, 399)
Screenshot: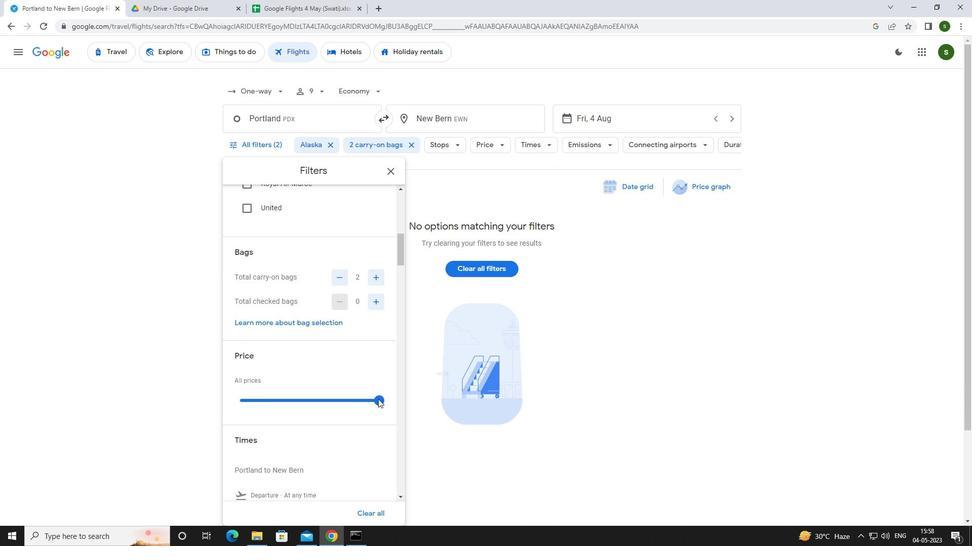 
Action: Mouse moved to (248, 149)
Screenshot: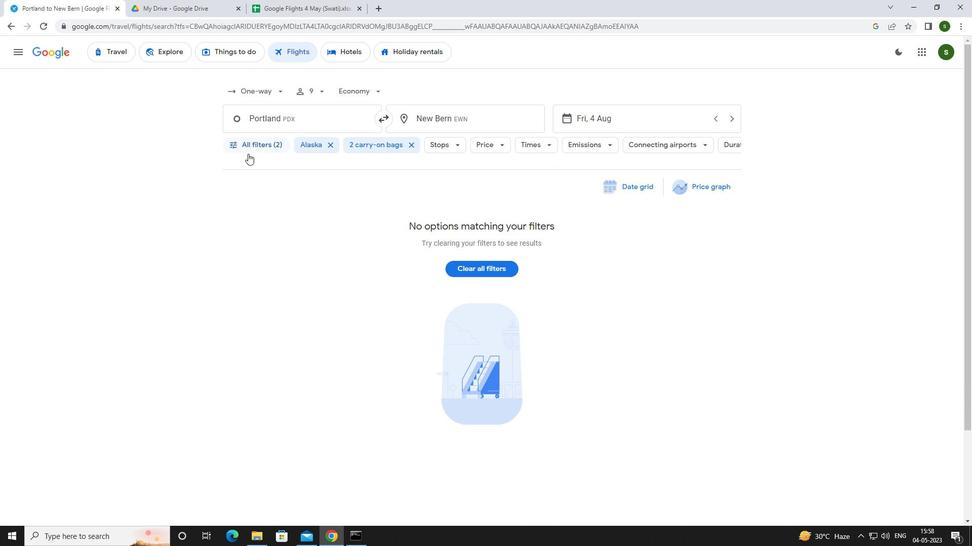 
Action: Mouse pressed left at (248, 149)
Screenshot: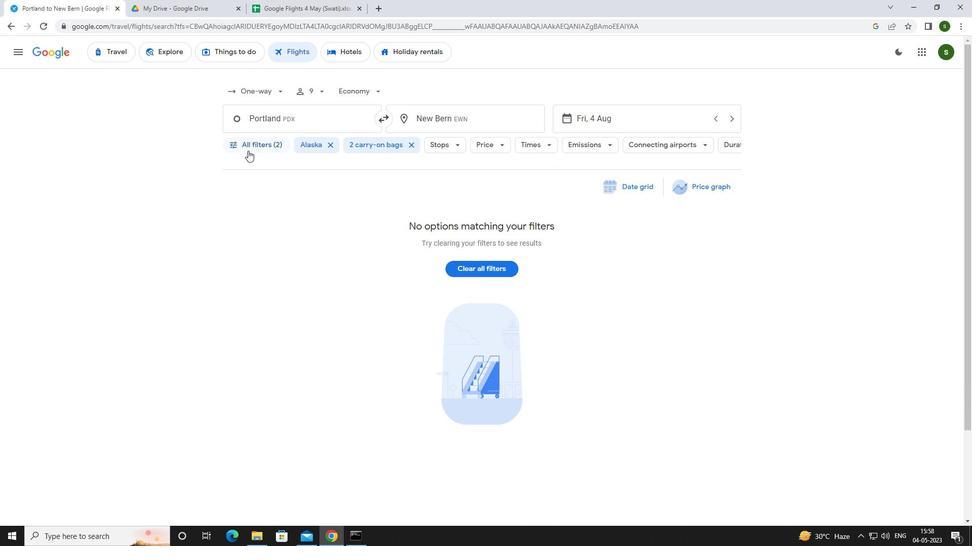 
Action: Mouse moved to (340, 354)
Screenshot: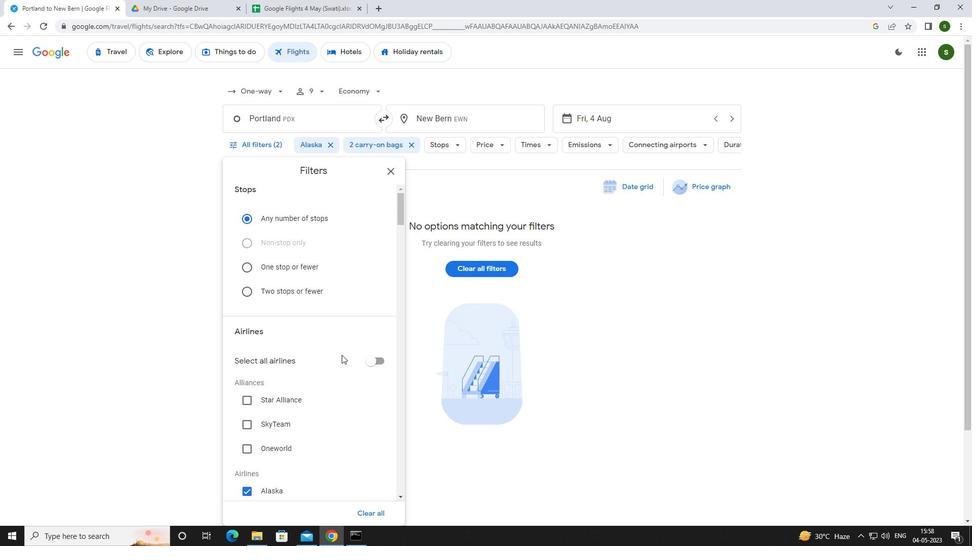 
Action: Mouse scrolled (340, 354) with delta (0, 0)
Screenshot: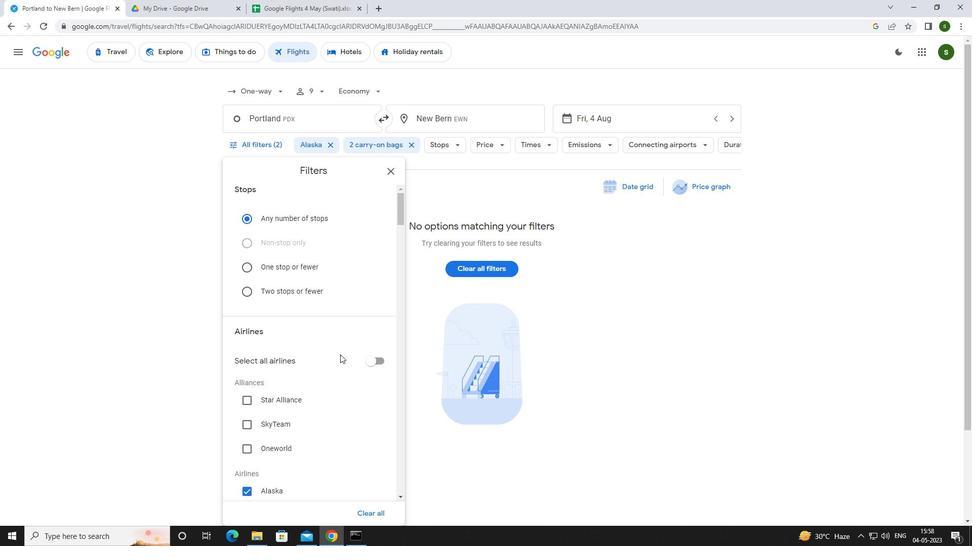 
Action: Mouse scrolled (340, 354) with delta (0, 0)
Screenshot: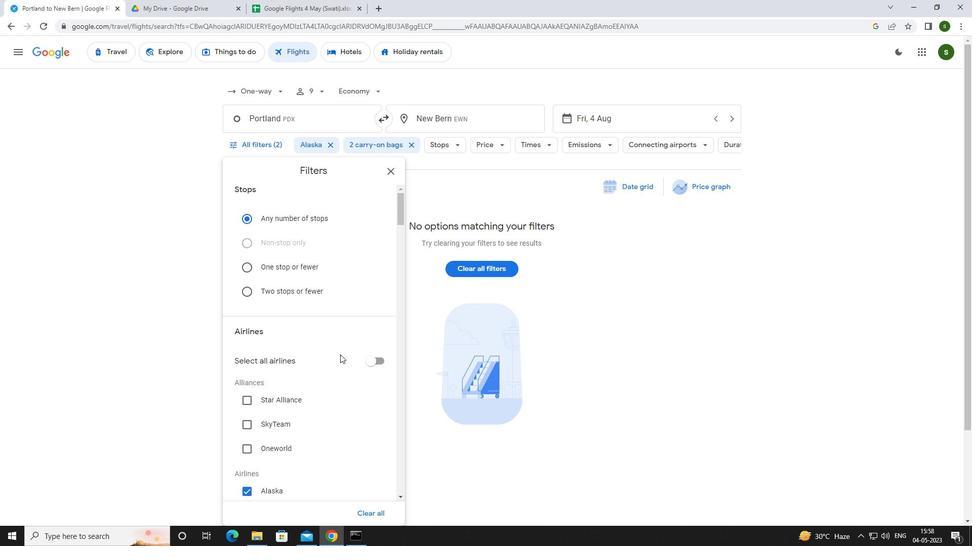 
Action: Mouse scrolled (340, 354) with delta (0, 0)
Screenshot: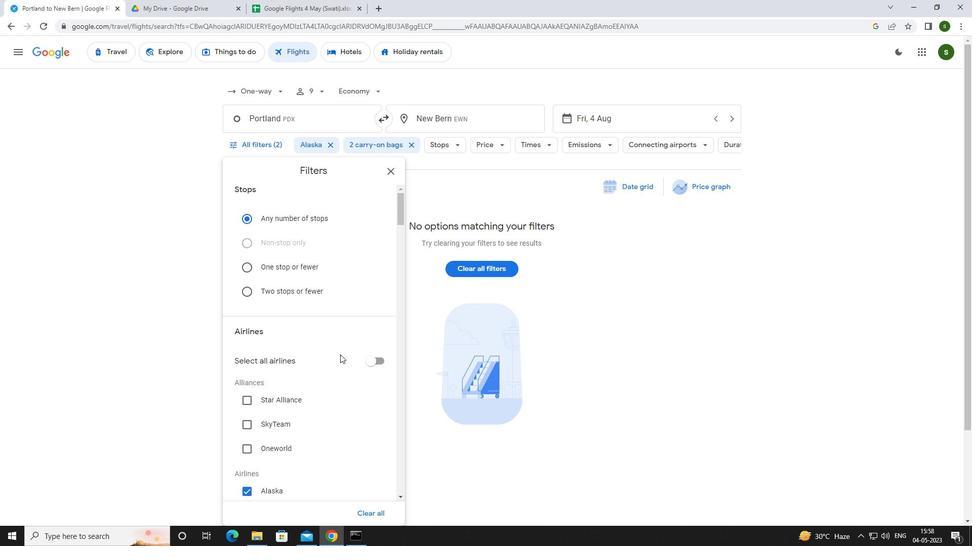 
Action: Mouse scrolled (340, 354) with delta (0, 0)
Screenshot: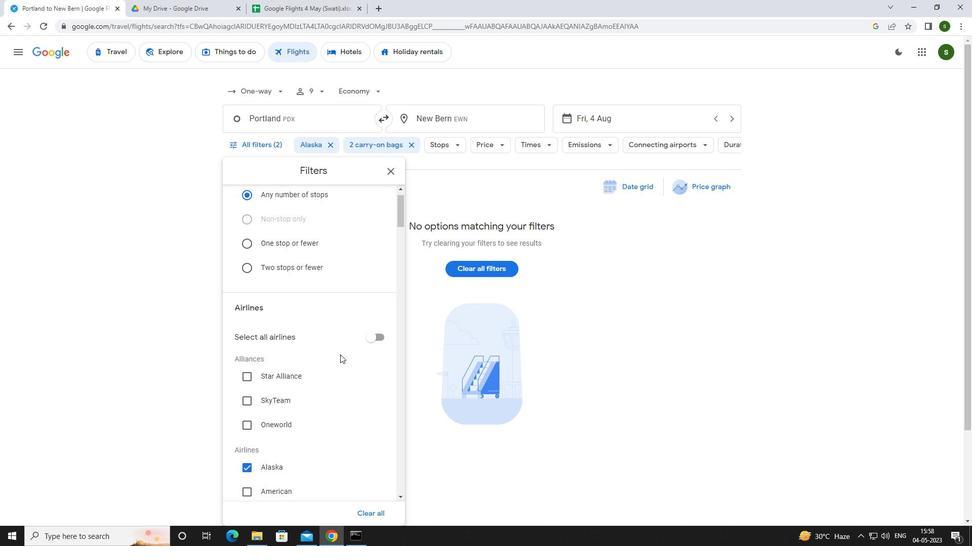 
Action: Mouse scrolled (340, 354) with delta (0, 0)
Screenshot: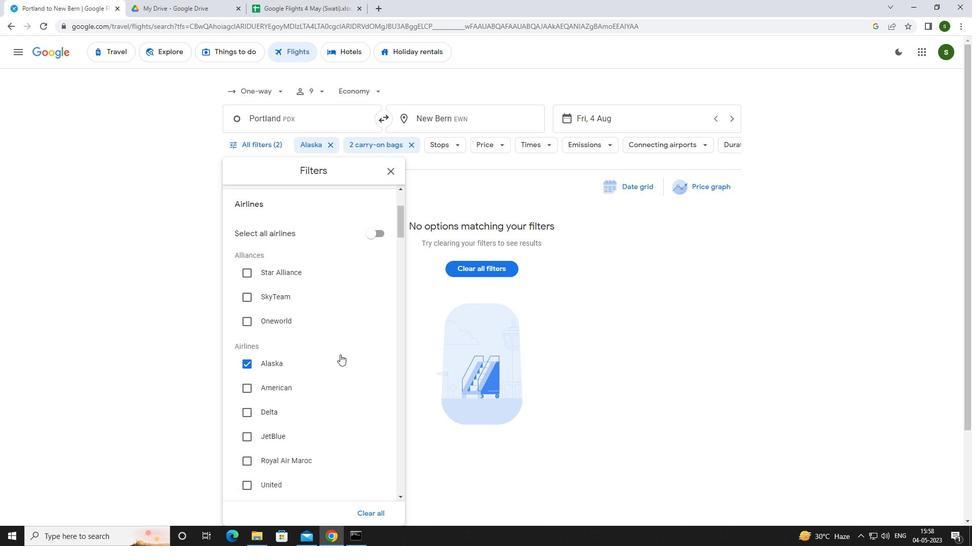 
Action: Mouse scrolled (340, 354) with delta (0, 0)
Screenshot: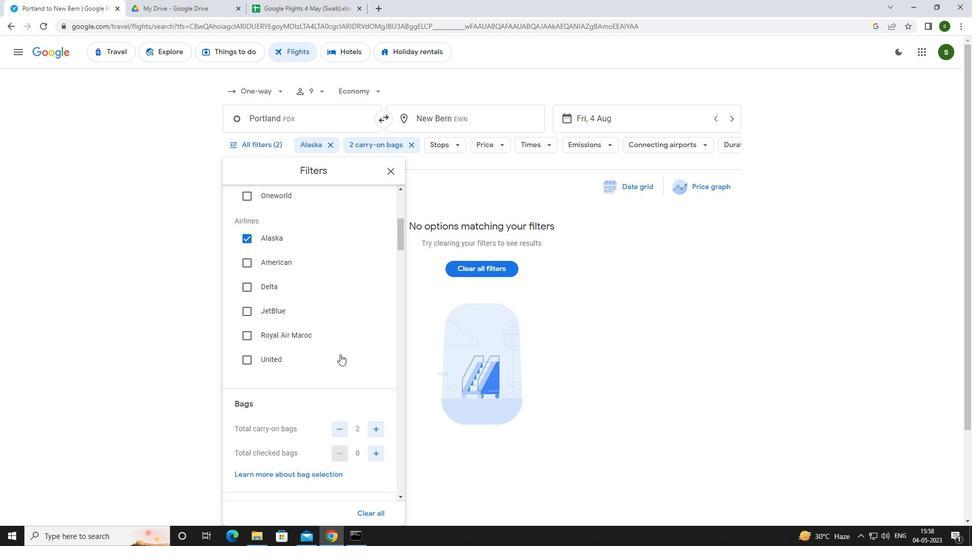 
Action: Mouse scrolled (340, 354) with delta (0, 0)
Screenshot: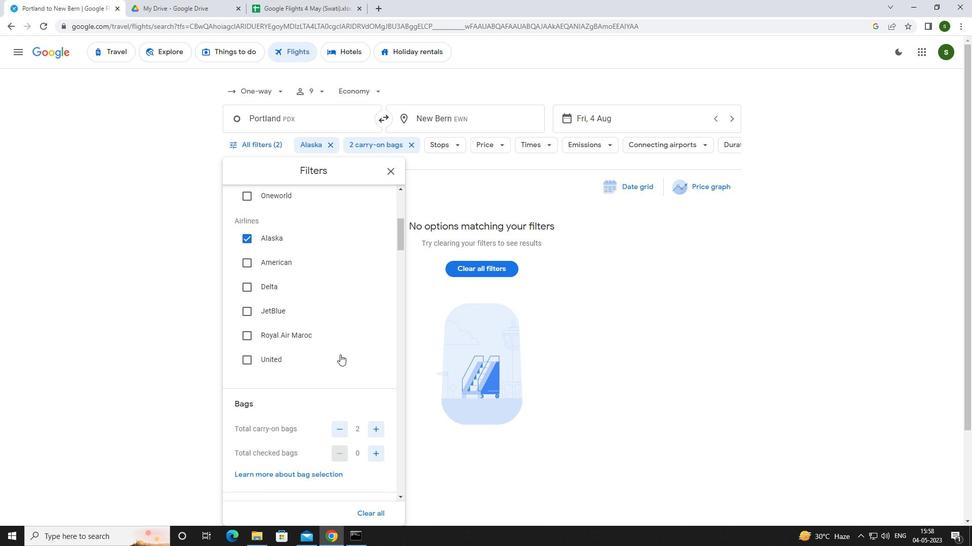 
Action: Mouse scrolled (340, 354) with delta (0, 0)
Screenshot: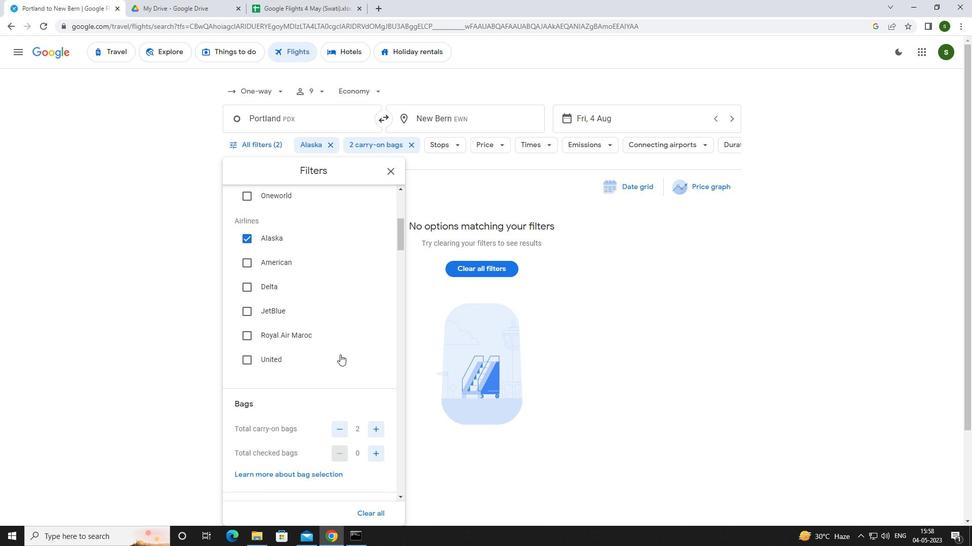 
Action: Mouse moved to (376, 396)
Screenshot: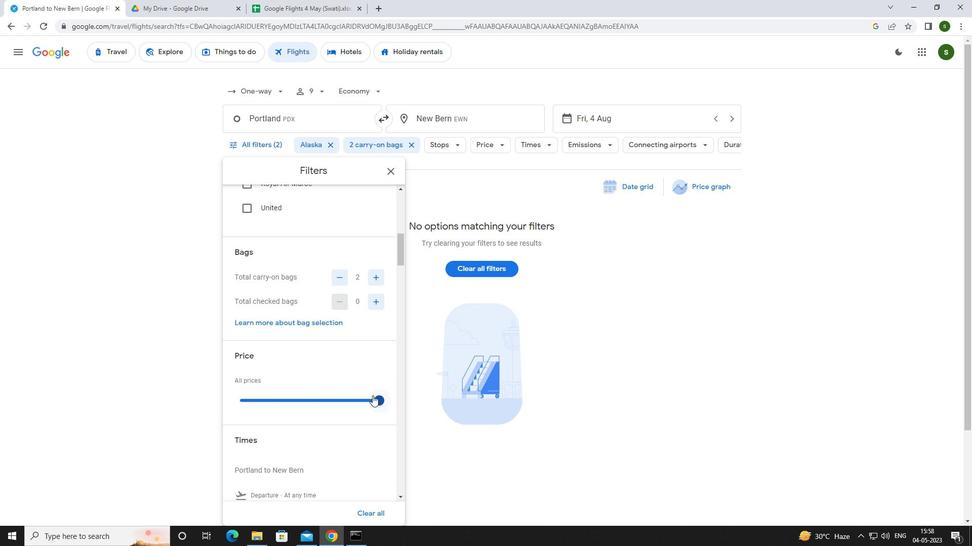 
Action: Mouse pressed left at (376, 396)
Screenshot: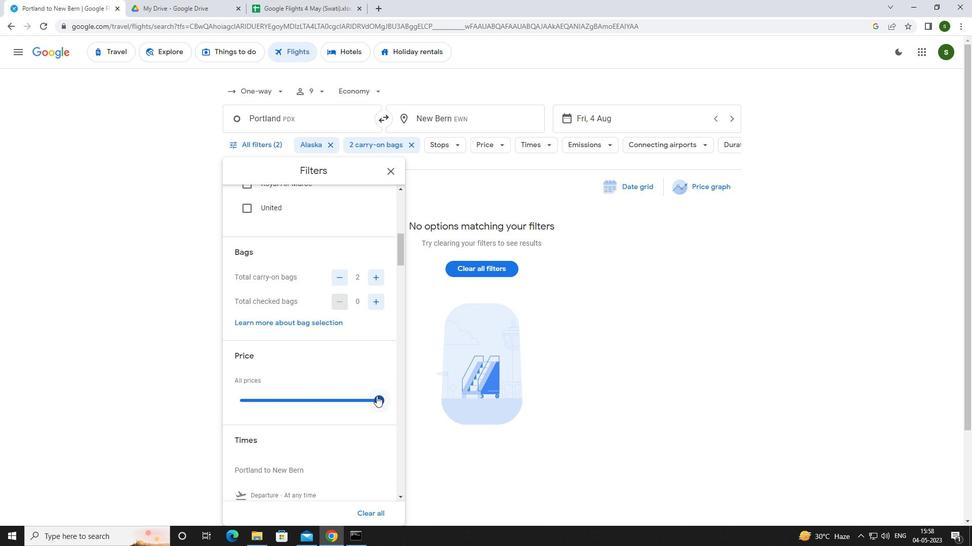 
Action: Mouse scrolled (376, 395) with delta (0, 0)
Screenshot: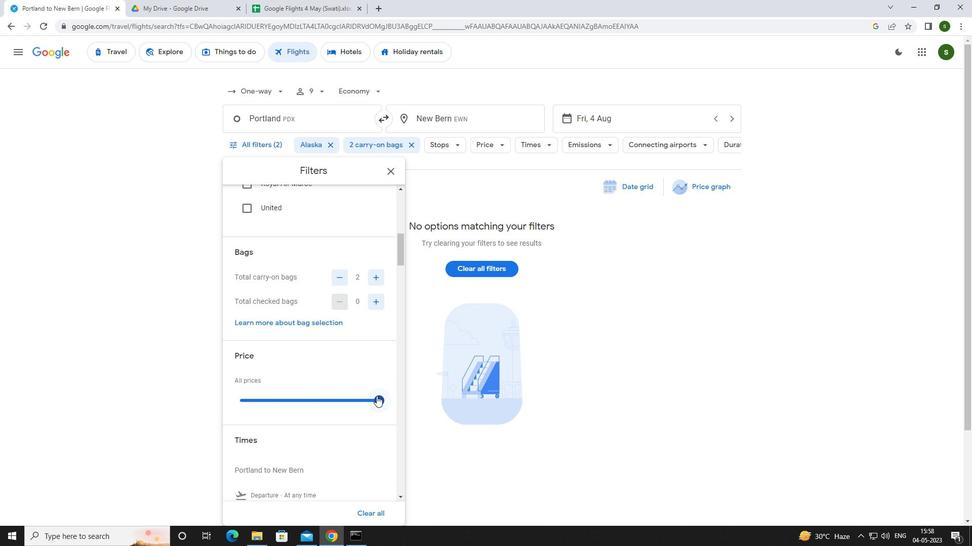 
Action: Mouse scrolled (376, 395) with delta (0, 0)
Screenshot: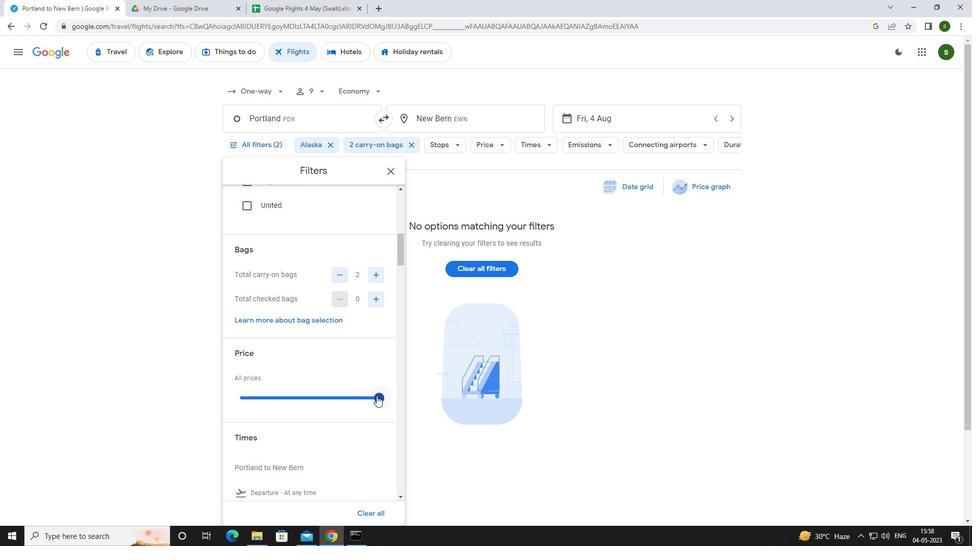 
Action: Mouse moved to (237, 415)
Screenshot: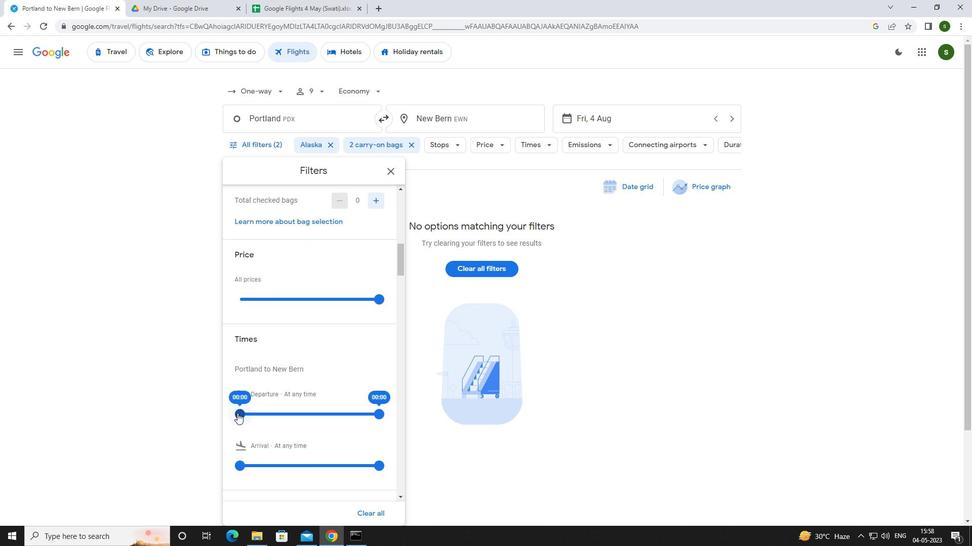 
Action: Mouse pressed left at (237, 415)
Screenshot: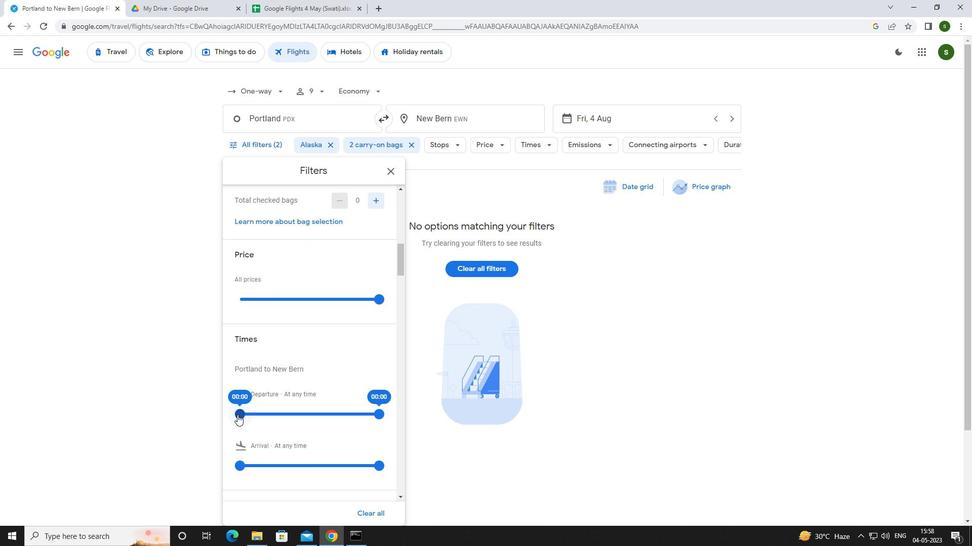 
Action: Mouse moved to (616, 382)
Screenshot: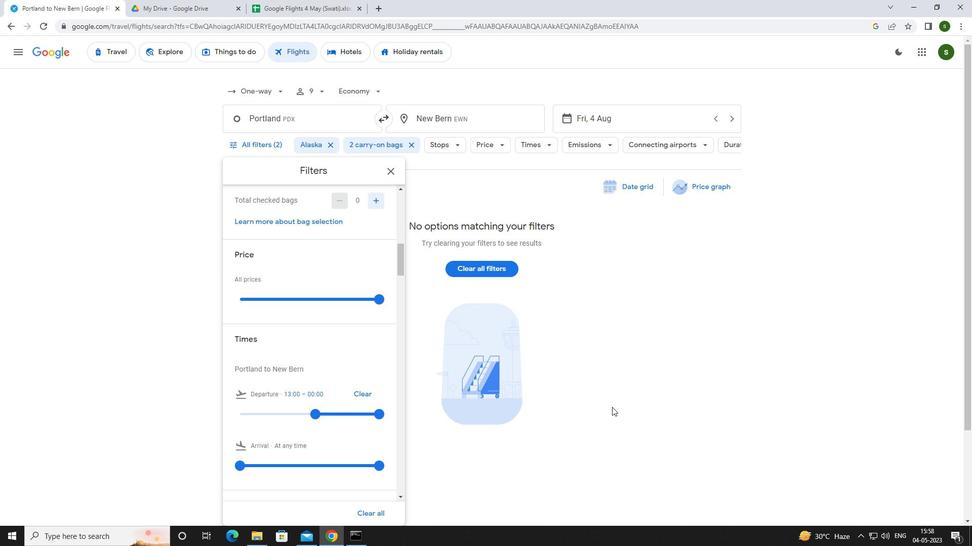 
Action: Mouse pressed left at (616, 382)
Screenshot: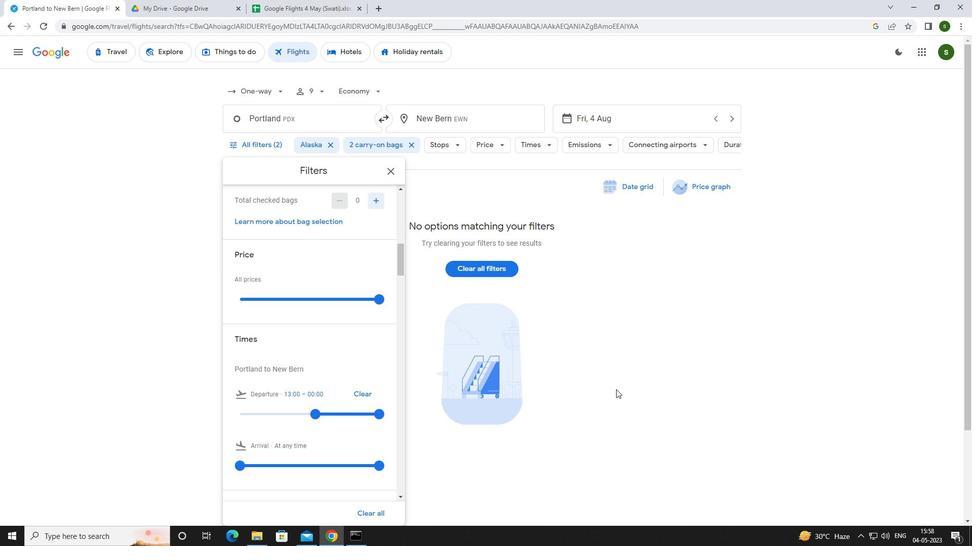 
